 Task: Search one way flight ticket for 5 adults, 2 children, 1 infant in seat and 1 infant on lap in economy from Waco: Waco Regional Airport to Laramie: Laramie Regional Airport on 8-3-2023. Choice of flights is Royal air maroc. Number of bags: 1 carry on bag. Price is upto 20000. Outbound departure time preference is 15:00.
Action: Mouse moved to (286, 116)
Screenshot: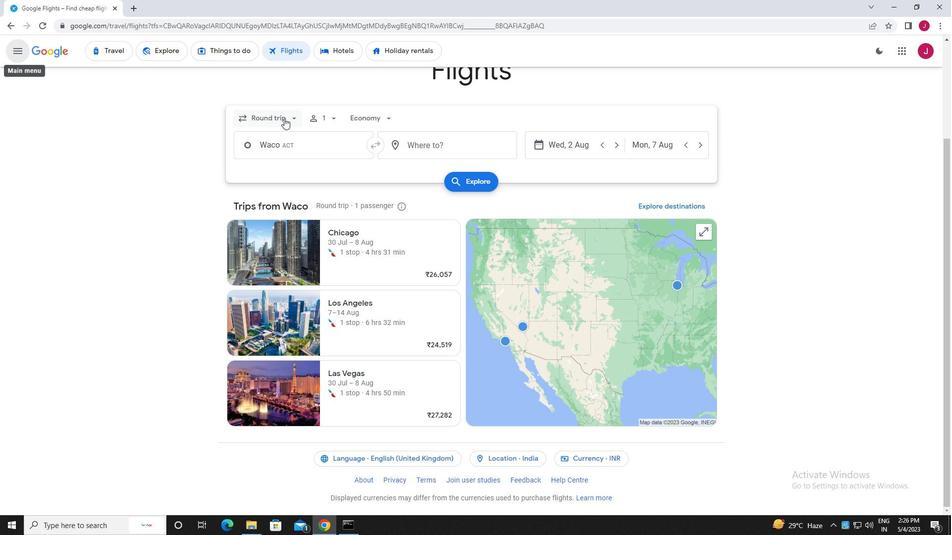 
Action: Mouse pressed left at (286, 116)
Screenshot: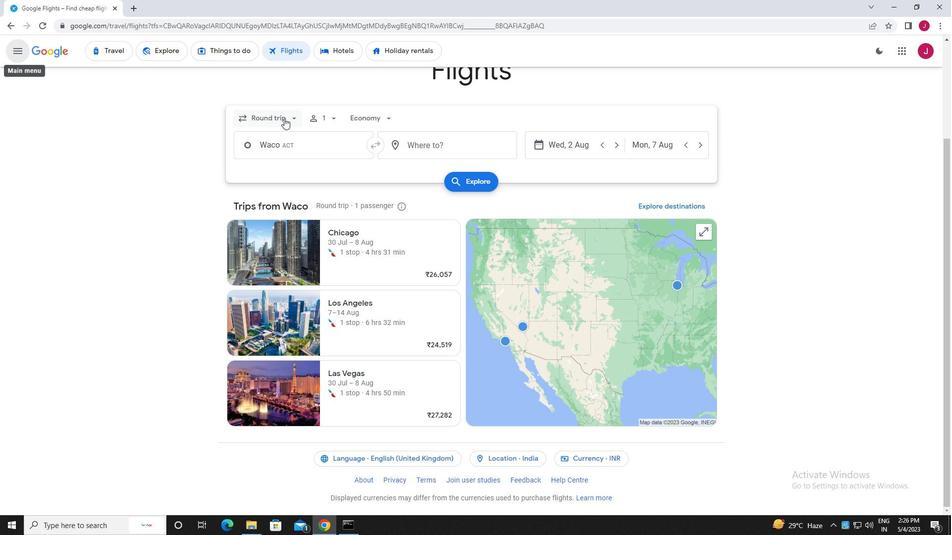 
Action: Mouse moved to (284, 162)
Screenshot: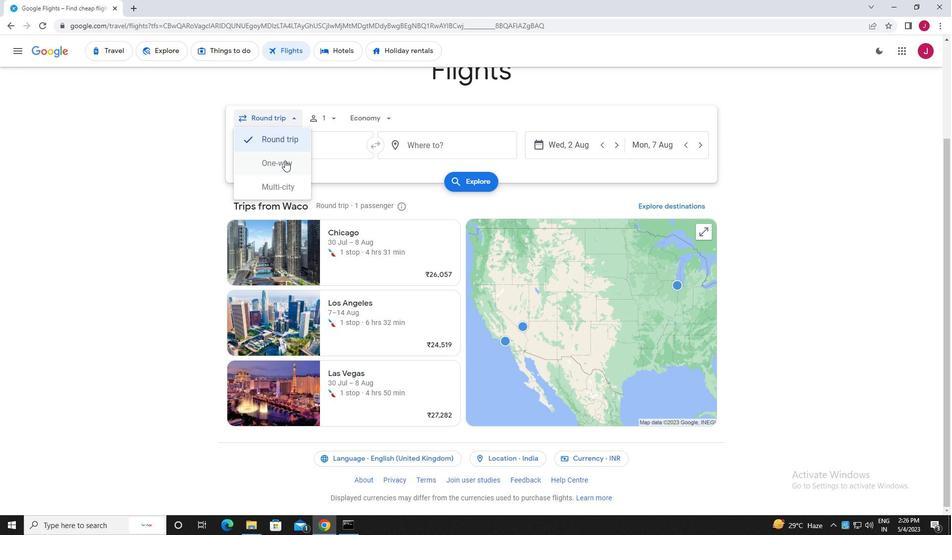 
Action: Mouse pressed left at (284, 162)
Screenshot: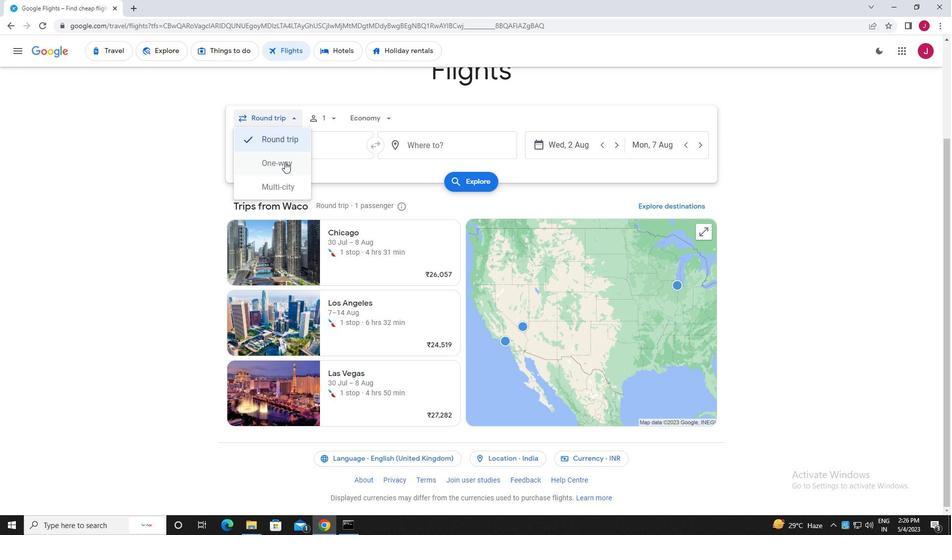 
Action: Mouse moved to (324, 116)
Screenshot: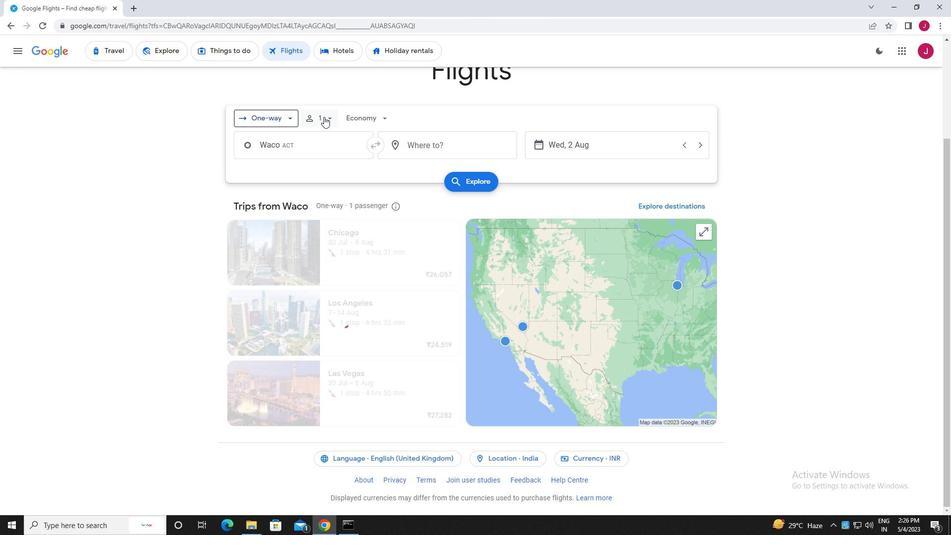 
Action: Mouse pressed left at (324, 116)
Screenshot: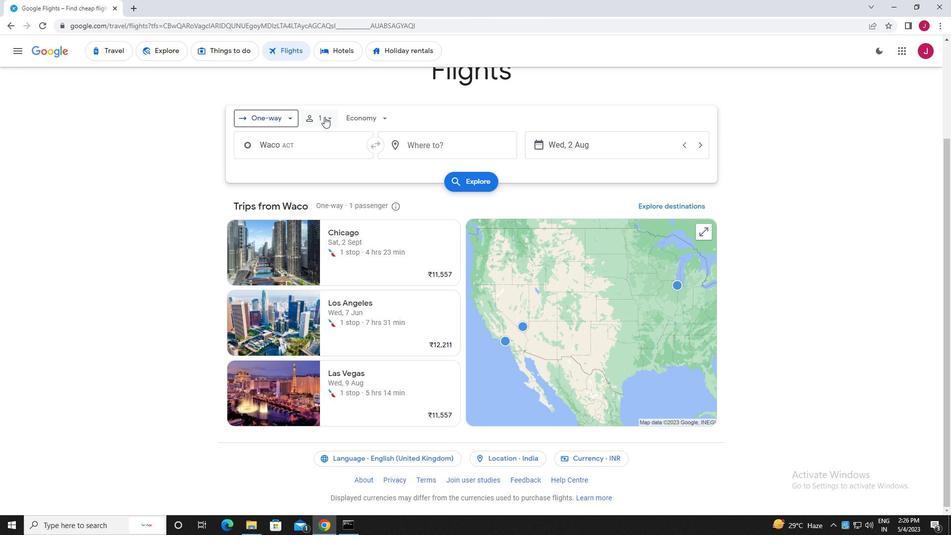
Action: Mouse moved to (405, 147)
Screenshot: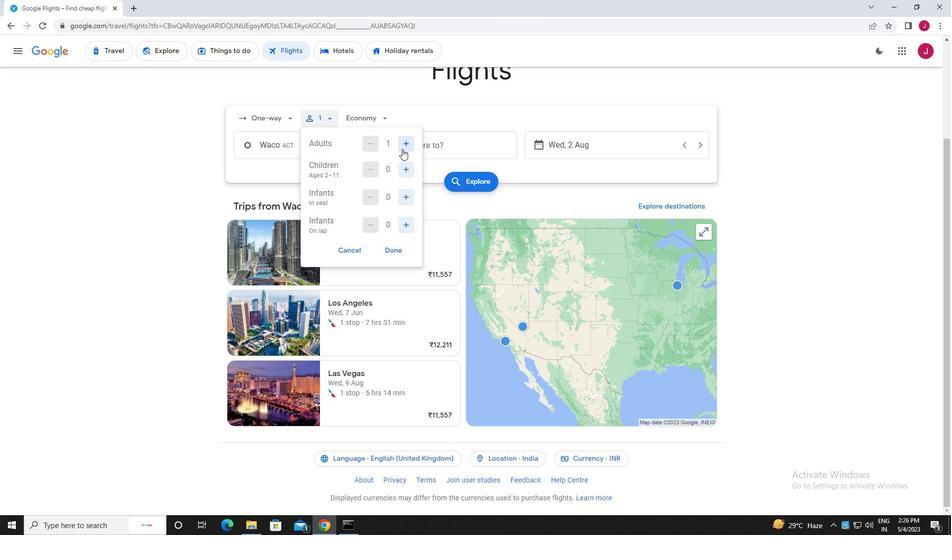 
Action: Mouse pressed left at (405, 147)
Screenshot: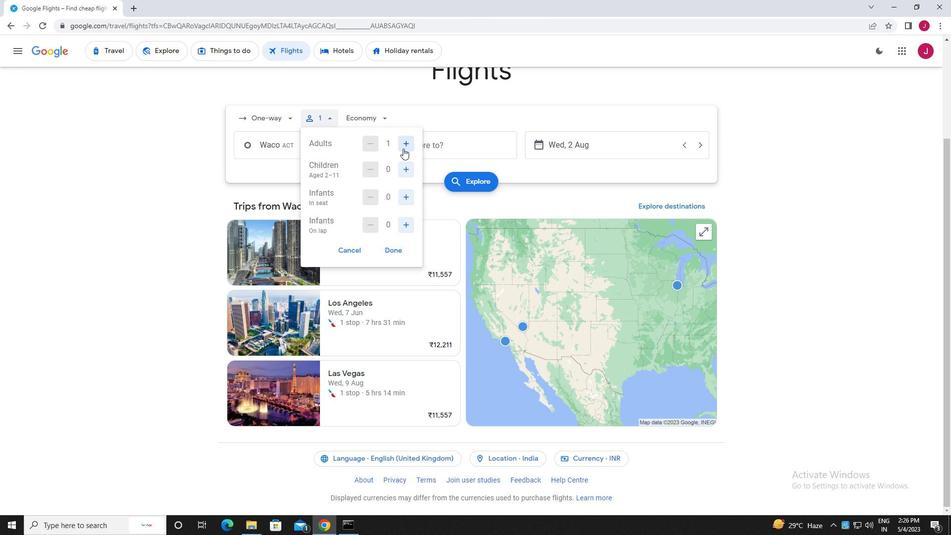 
Action: Mouse moved to (405, 147)
Screenshot: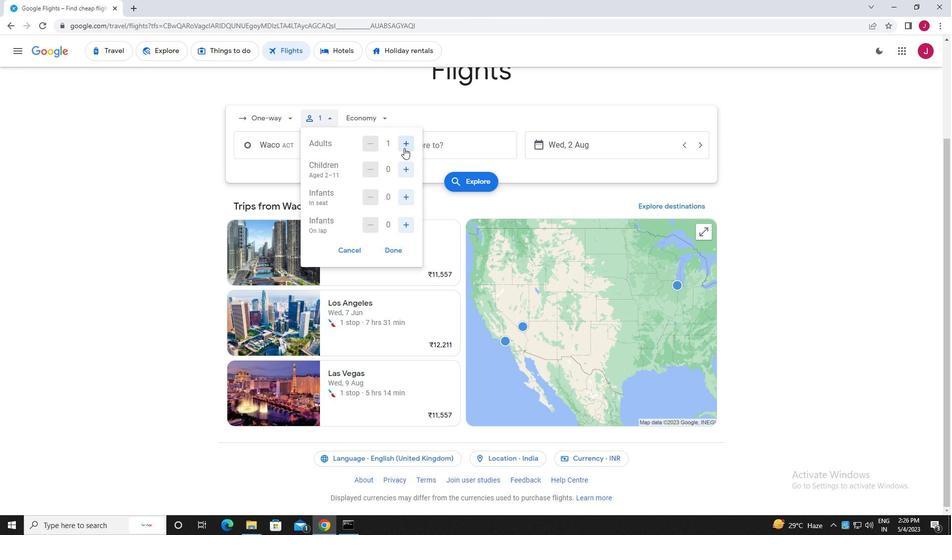 
Action: Mouse pressed left at (405, 147)
Screenshot: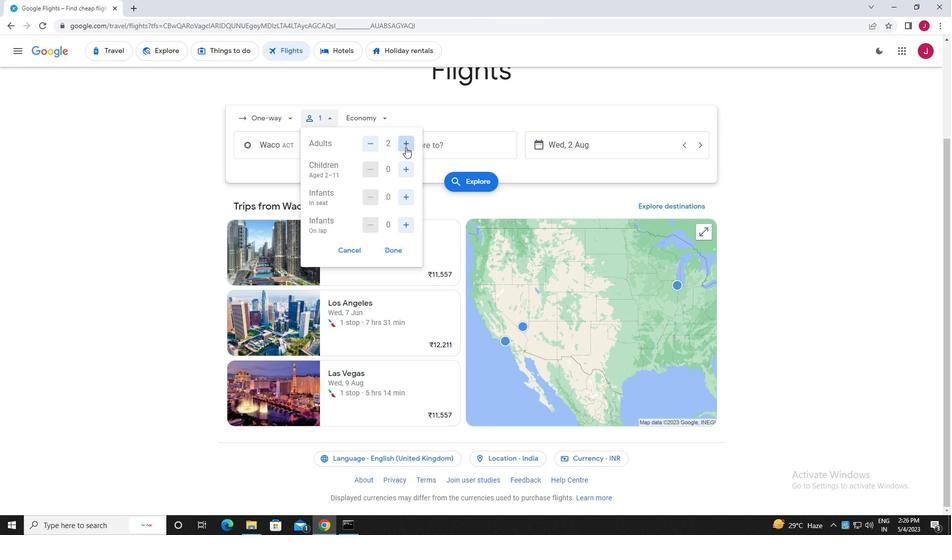 
Action: Mouse pressed left at (405, 147)
Screenshot: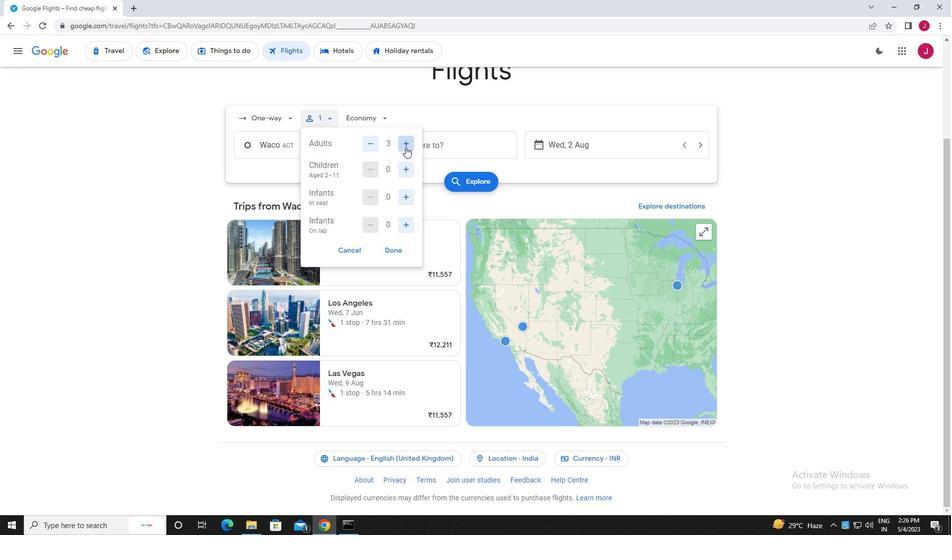 
Action: Mouse pressed left at (405, 147)
Screenshot: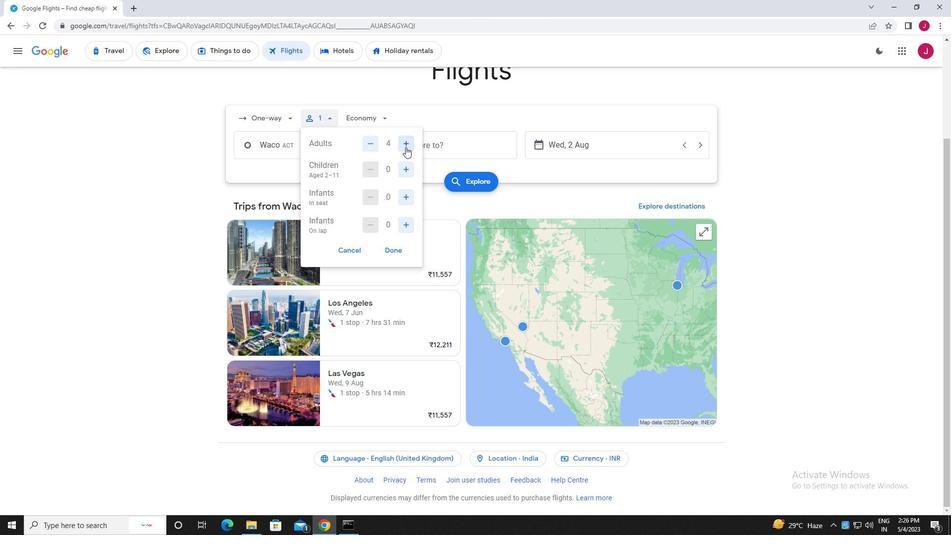 
Action: Mouse moved to (408, 170)
Screenshot: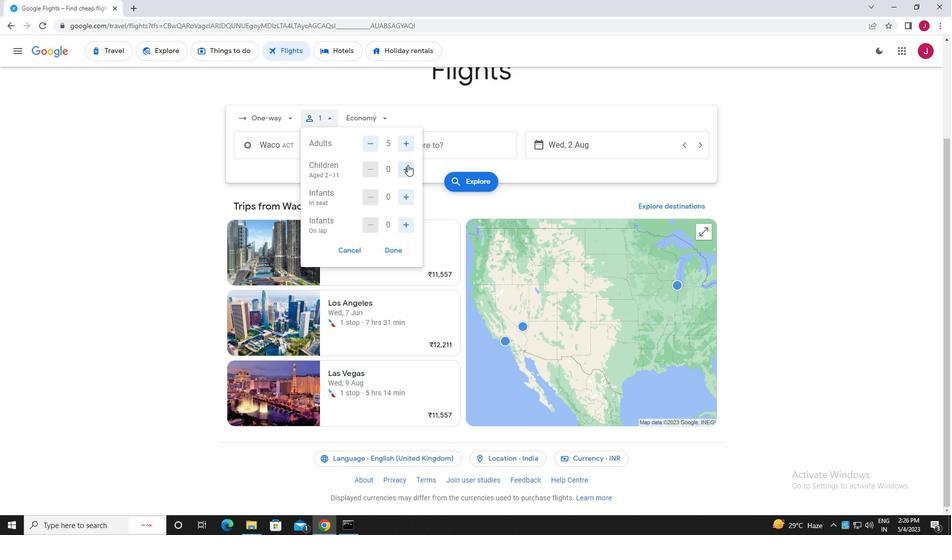 
Action: Mouse pressed left at (408, 170)
Screenshot: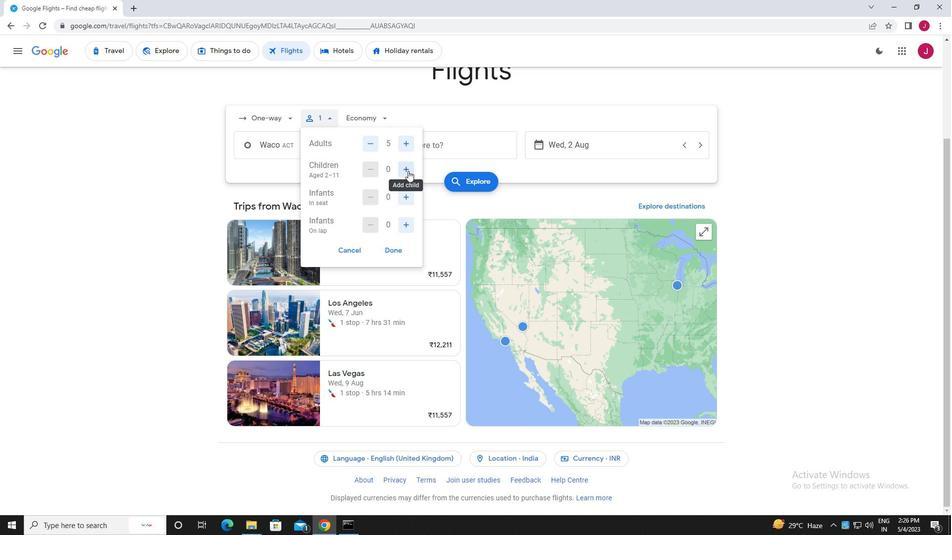 
Action: Mouse pressed left at (408, 170)
Screenshot: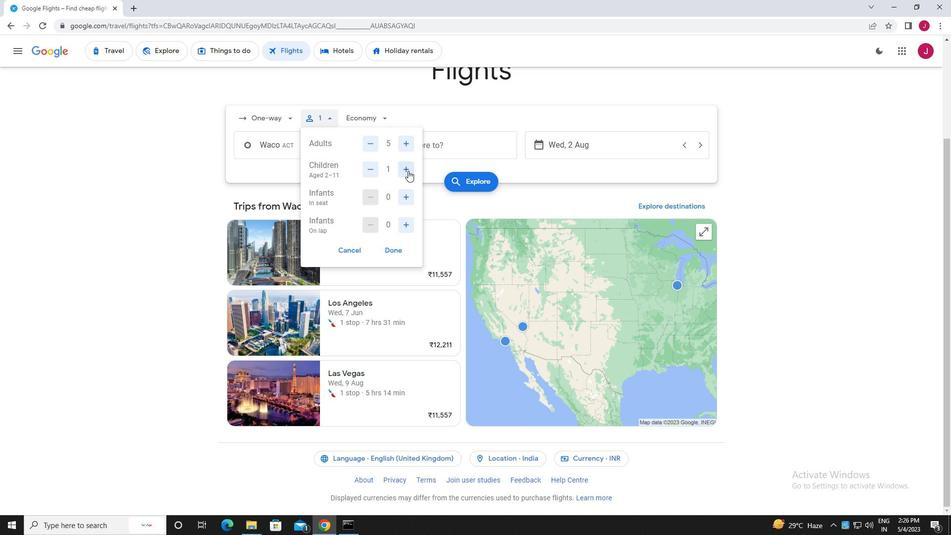 
Action: Mouse moved to (407, 197)
Screenshot: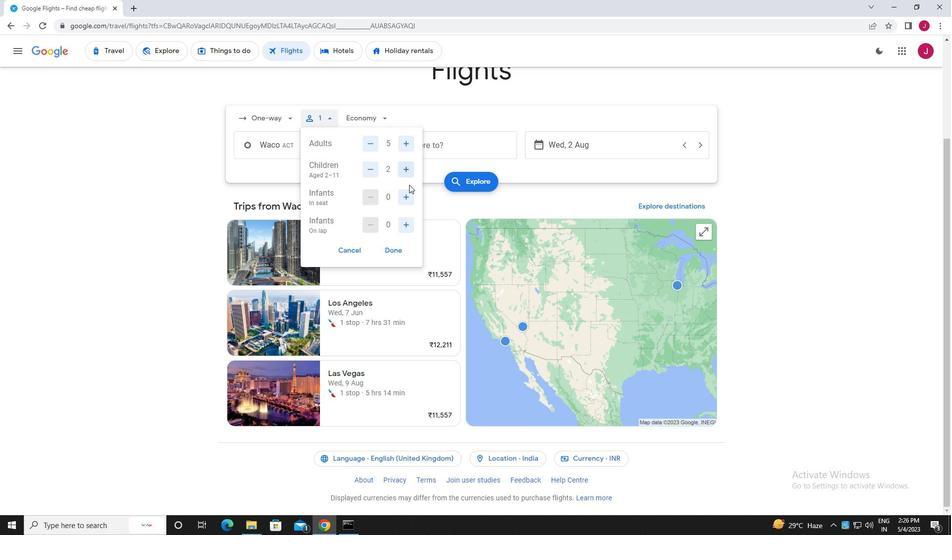 
Action: Mouse pressed left at (407, 197)
Screenshot: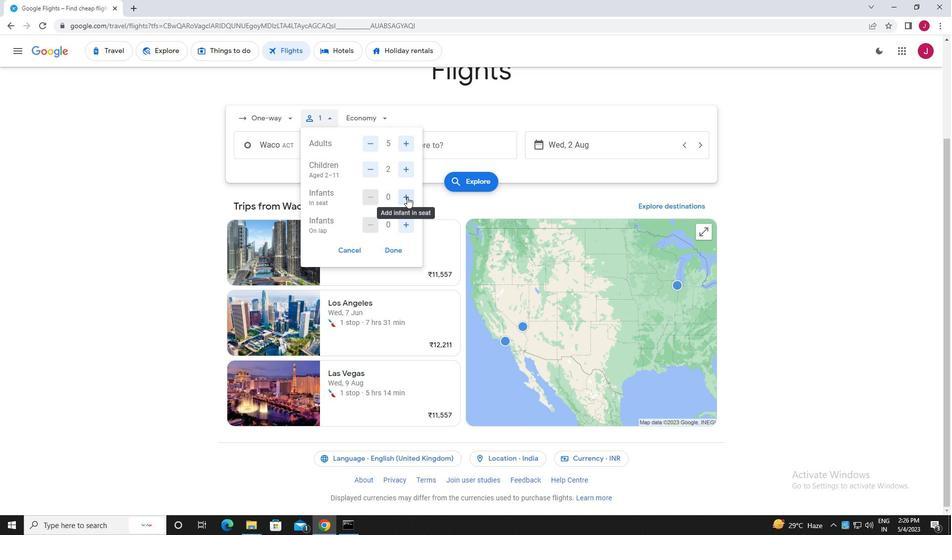 
Action: Mouse moved to (409, 221)
Screenshot: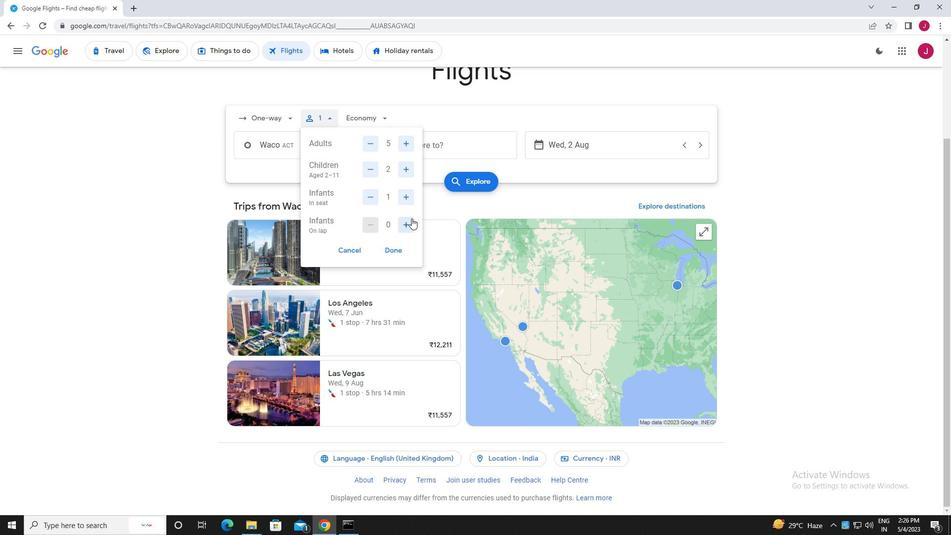 
Action: Mouse pressed left at (409, 221)
Screenshot: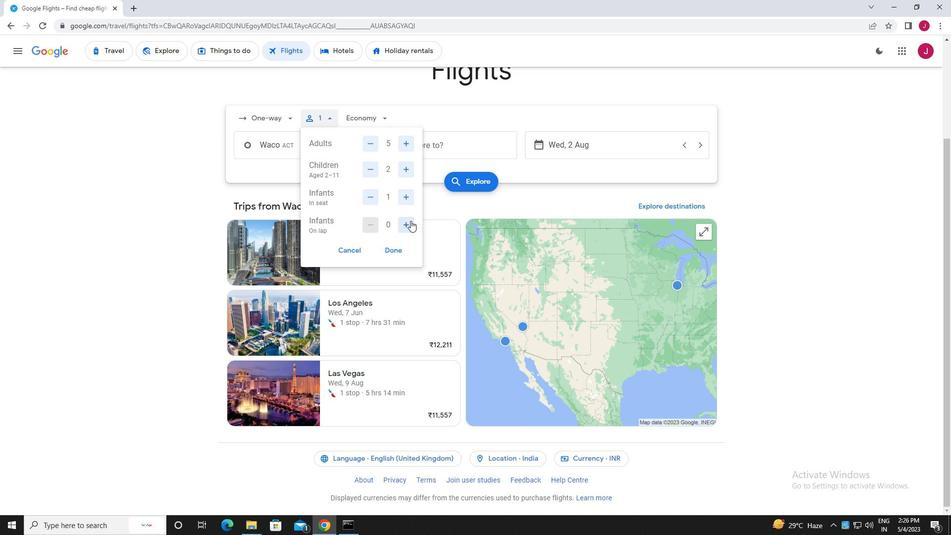 
Action: Mouse moved to (393, 251)
Screenshot: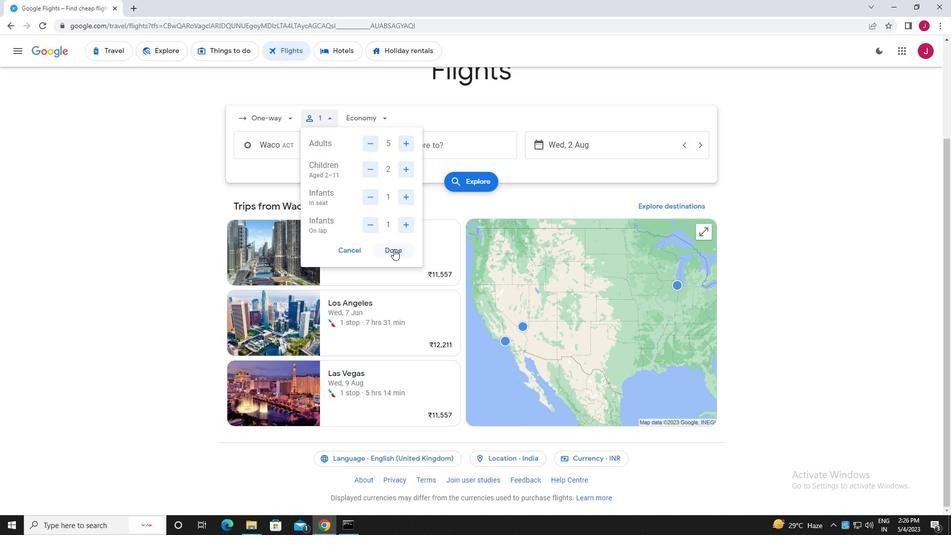 
Action: Mouse pressed left at (393, 251)
Screenshot: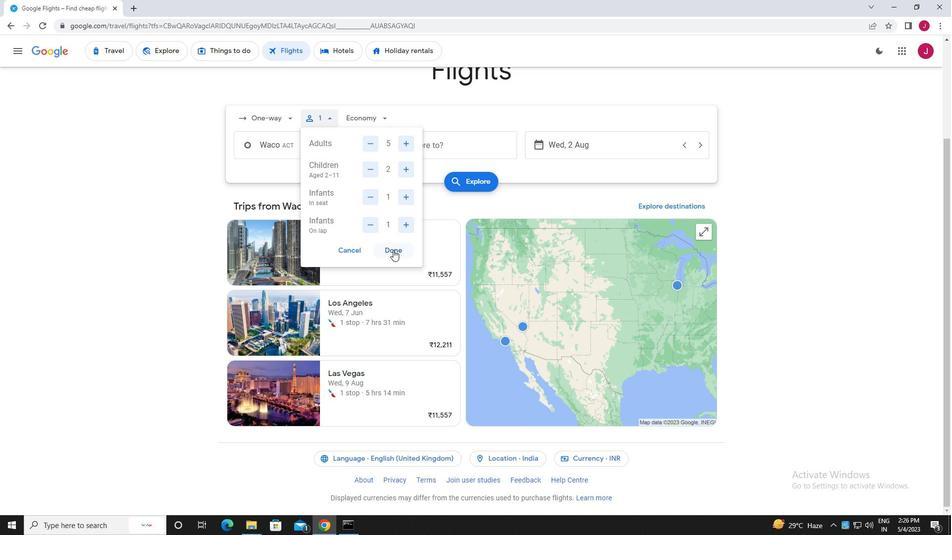 
Action: Mouse moved to (379, 114)
Screenshot: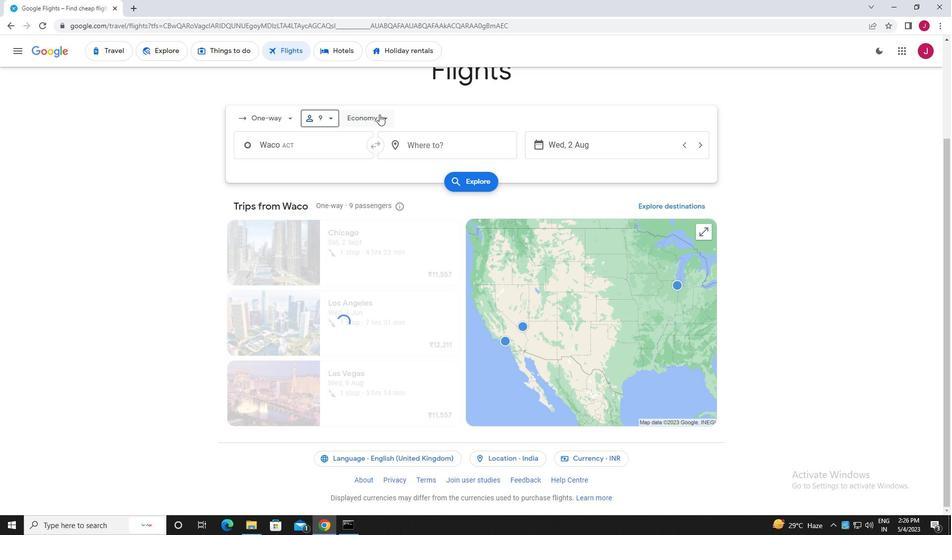 
Action: Mouse pressed left at (379, 114)
Screenshot: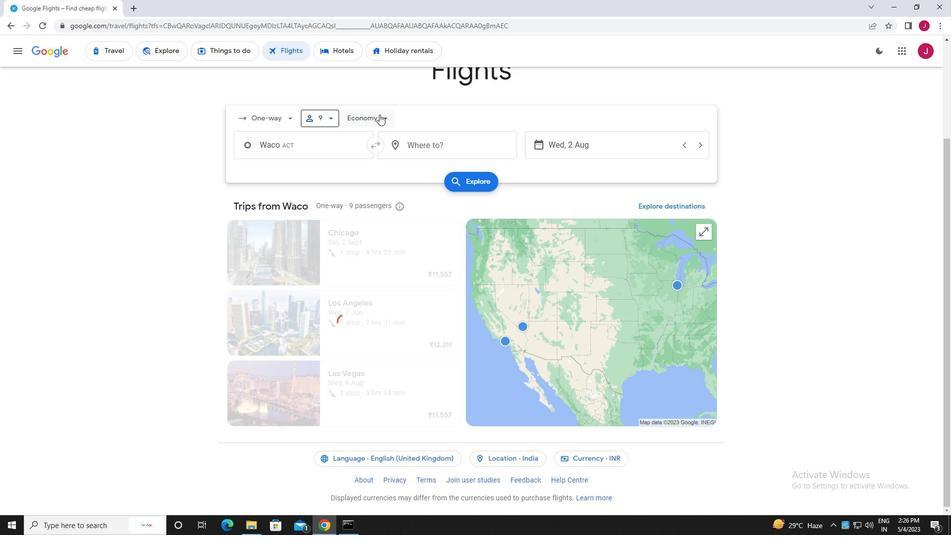 
Action: Mouse moved to (384, 136)
Screenshot: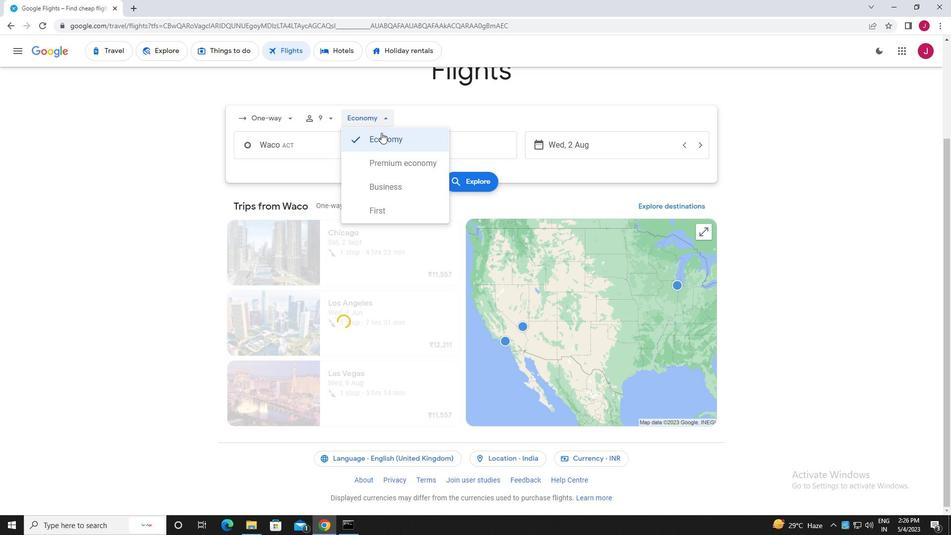 
Action: Mouse pressed left at (384, 136)
Screenshot: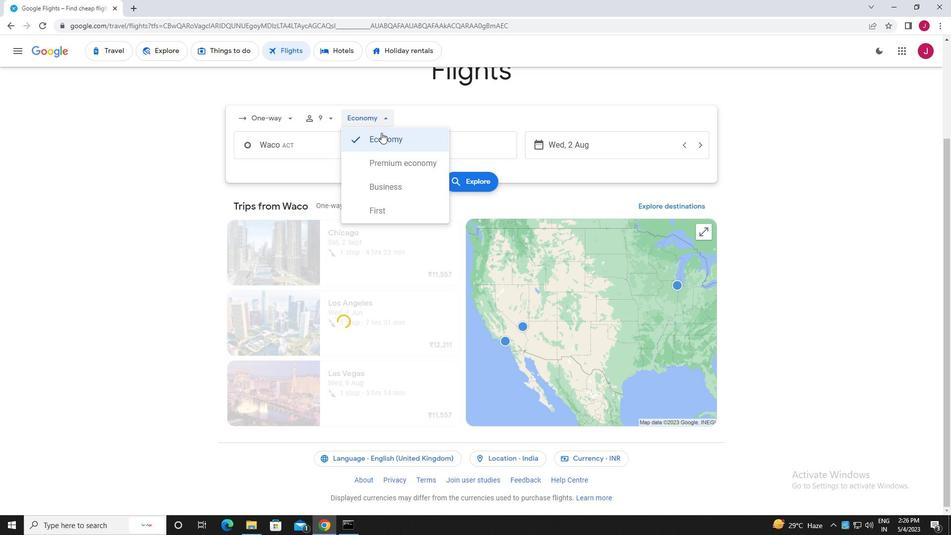
Action: Mouse moved to (312, 144)
Screenshot: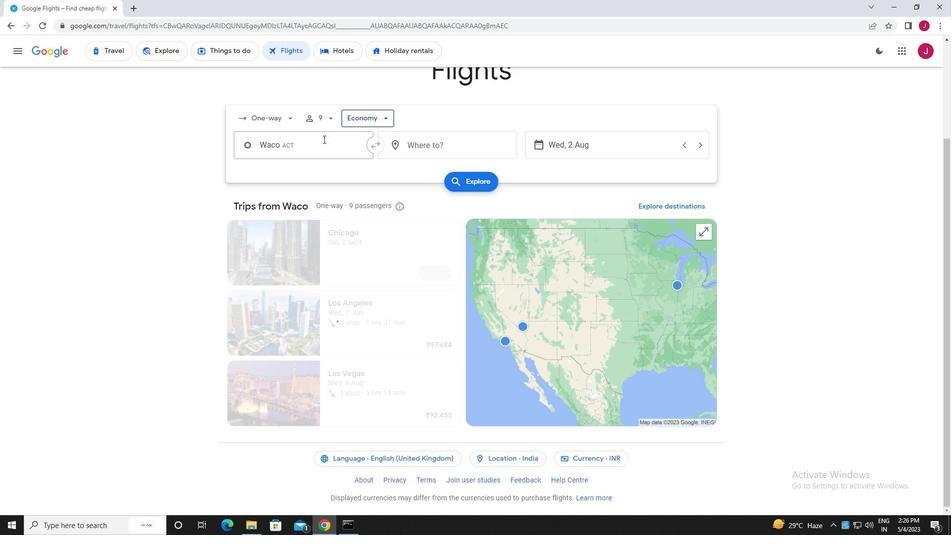 
Action: Mouse pressed left at (312, 144)
Screenshot: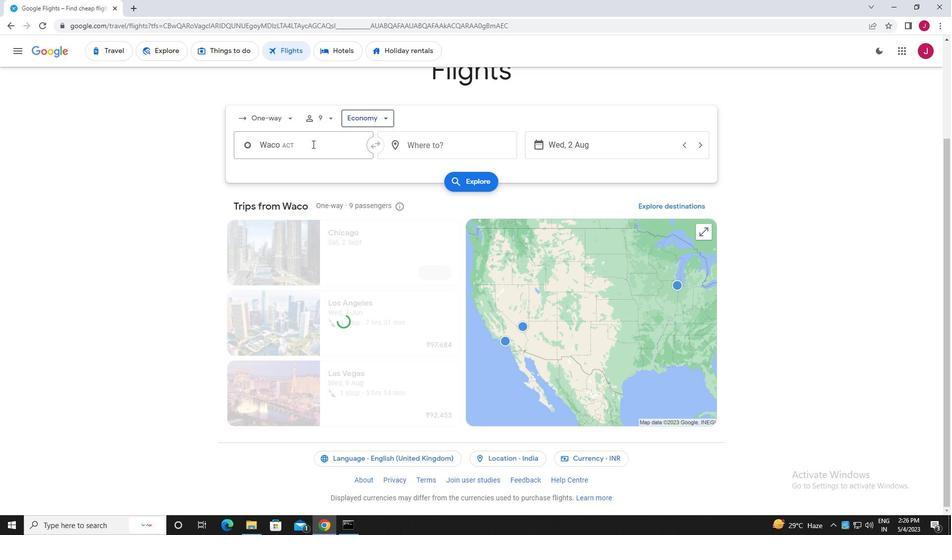 
Action: Mouse moved to (320, 142)
Screenshot: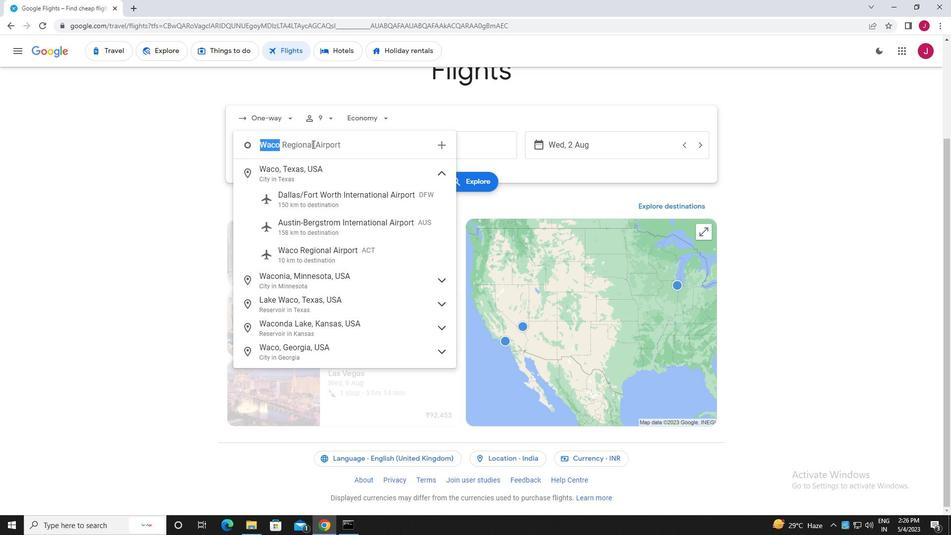 
Action: Key pressed waco
Screenshot: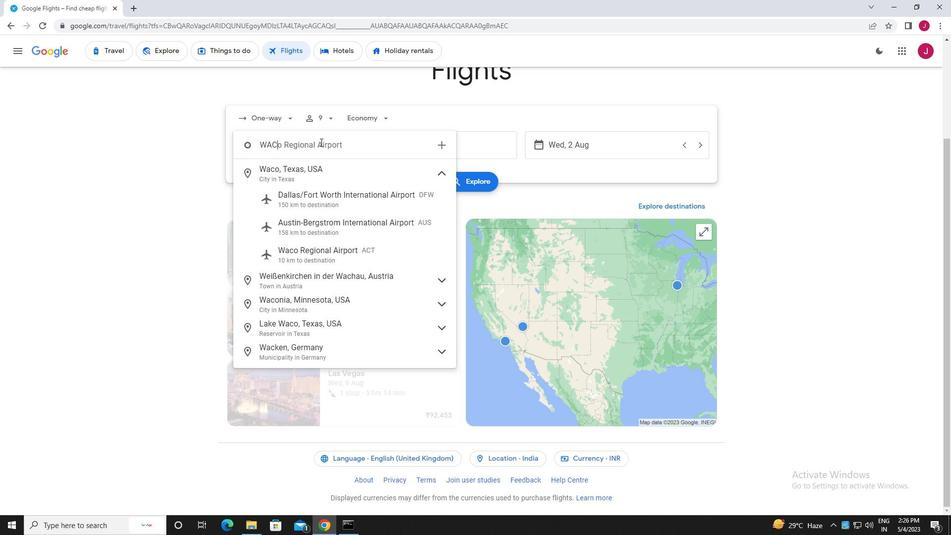
Action: Mouse moved to (328, 253)
Screenshot: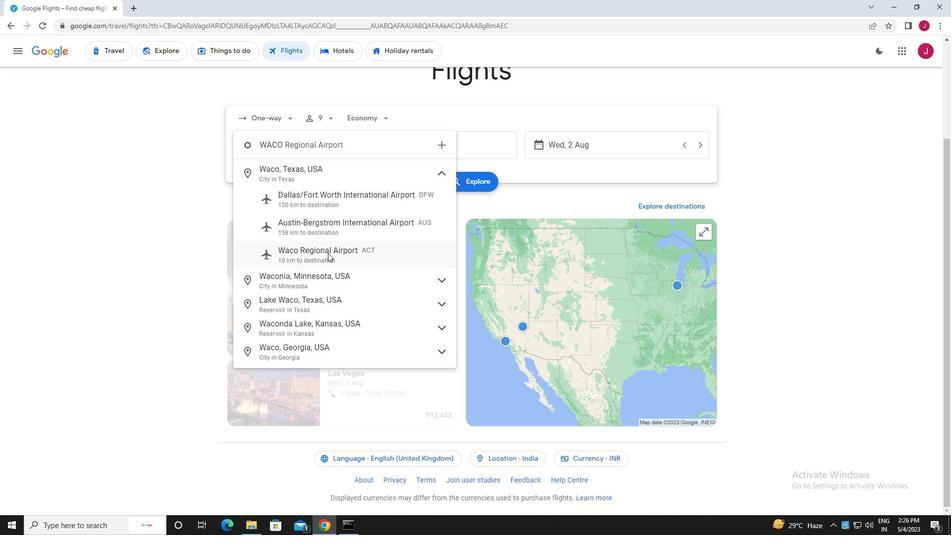 
Action: Mouse pressed left at (328, 253)
Screenshot: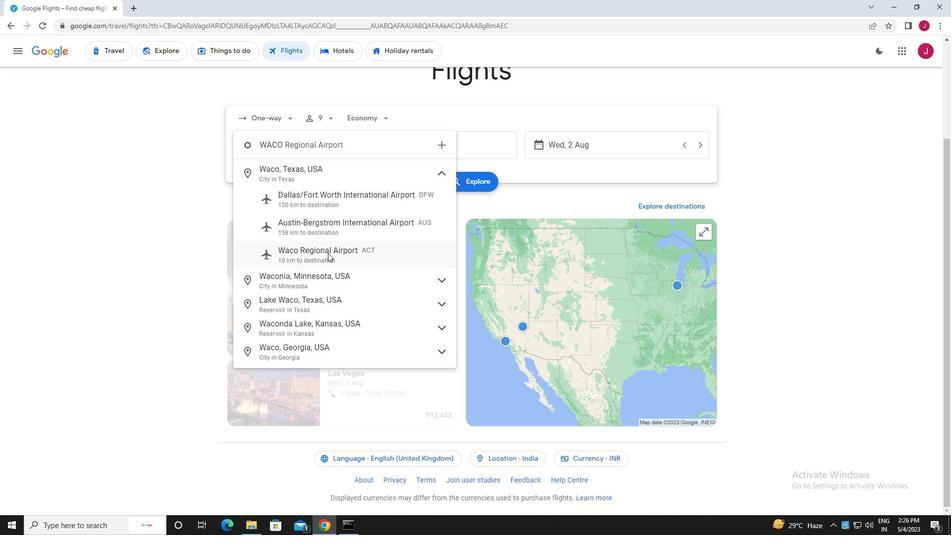 
Action: Mouse moved to (460, 147)
Screenshot: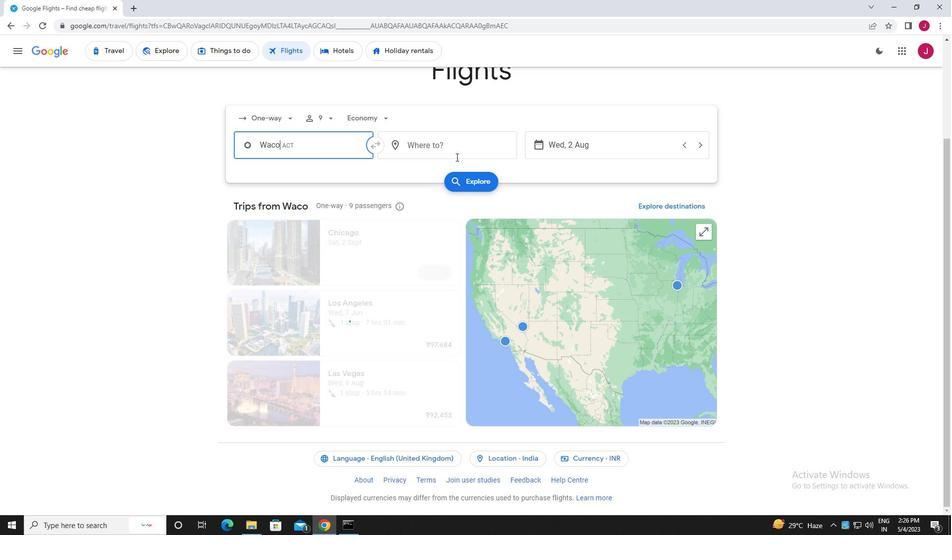 
Action: Mouse pressed left at (460, 147)
Screenshot: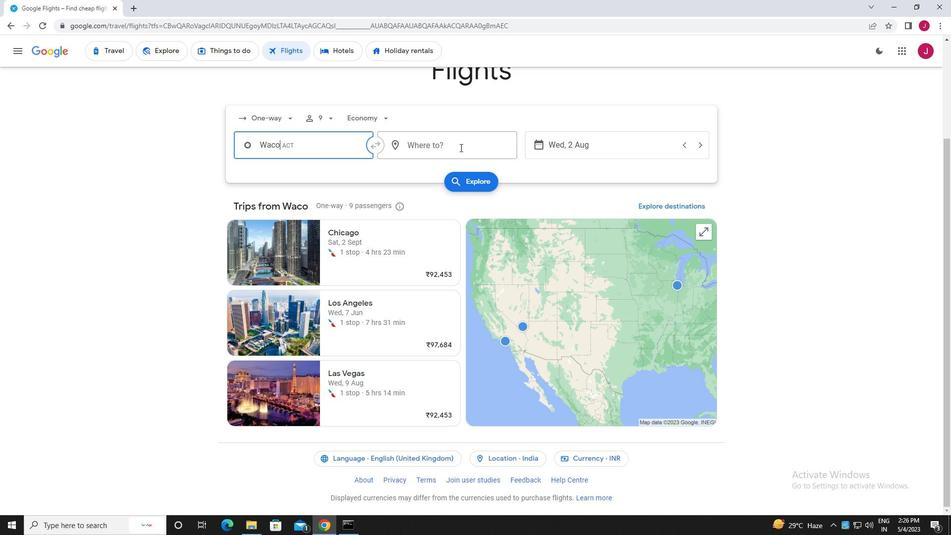 
Action: Mouse moved to (457, 149)
Screenshot: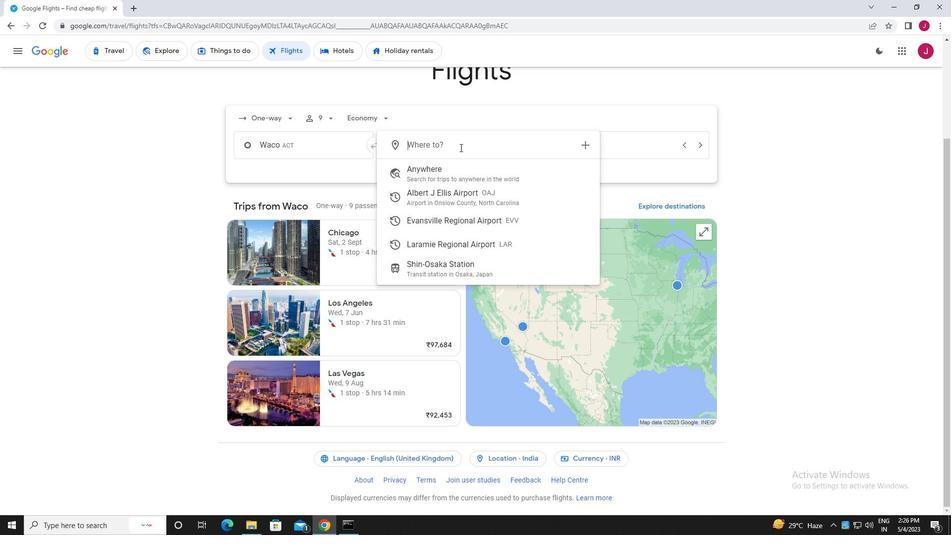 
Action: Key pressed laram
Screenshot: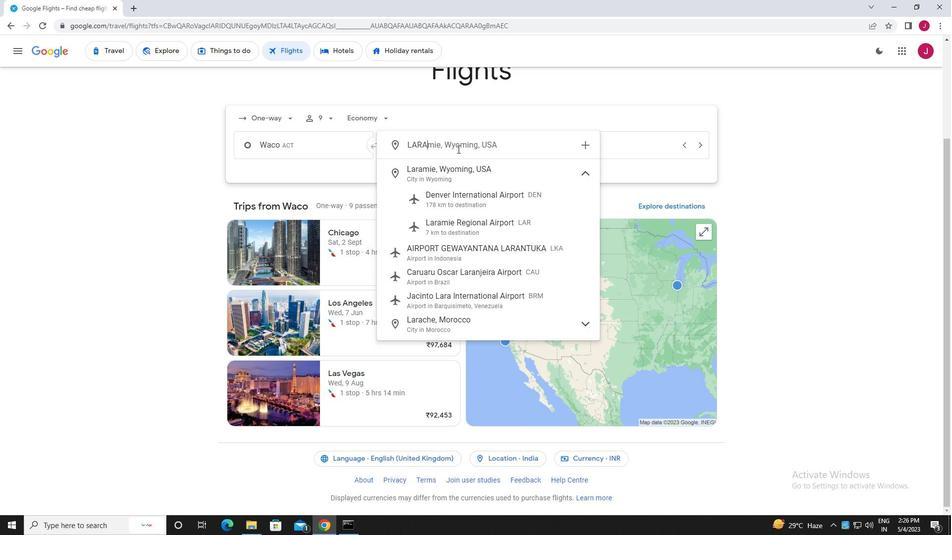 
Action: Mouse moved to (477, 224)
Screenshot: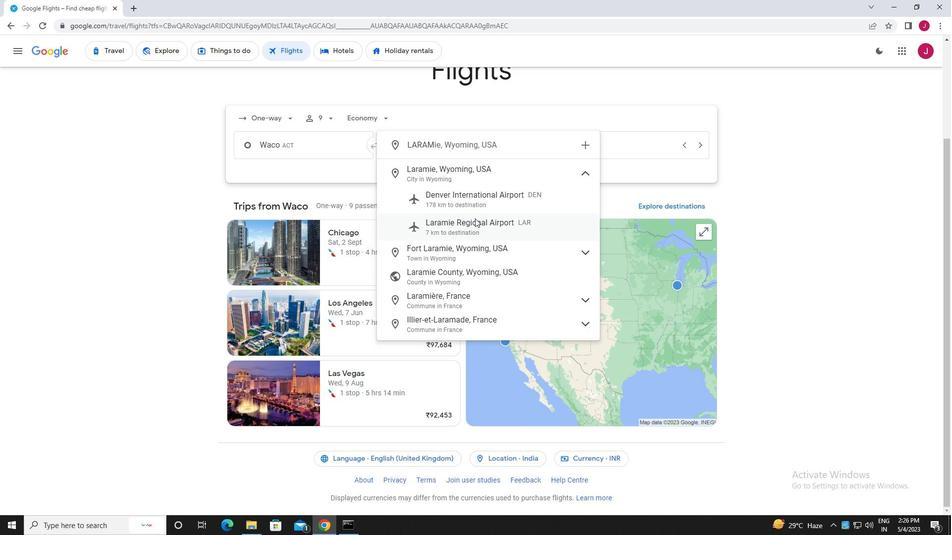 
Action: Mouse pressed left at (477, 224)
Screenshot: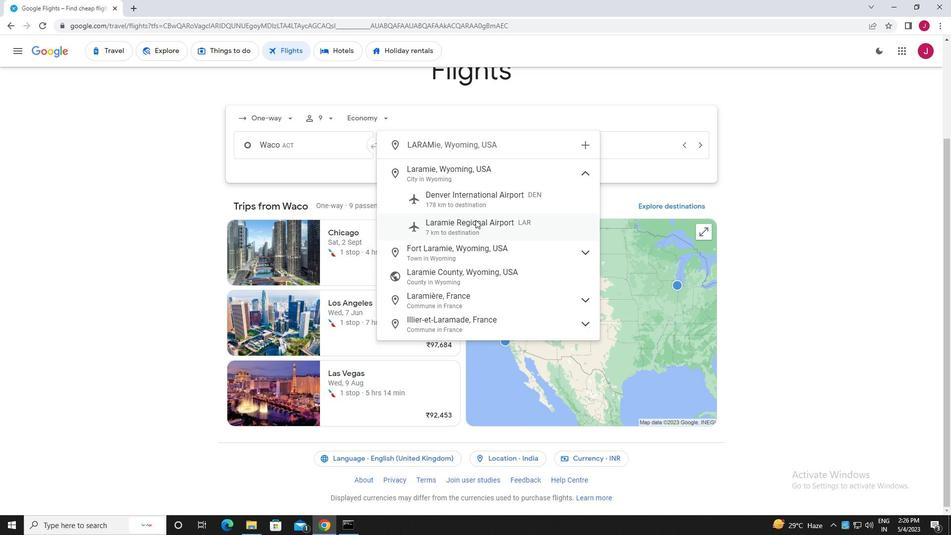 
Action: Mouse moved to (598, 148)
Screenshot: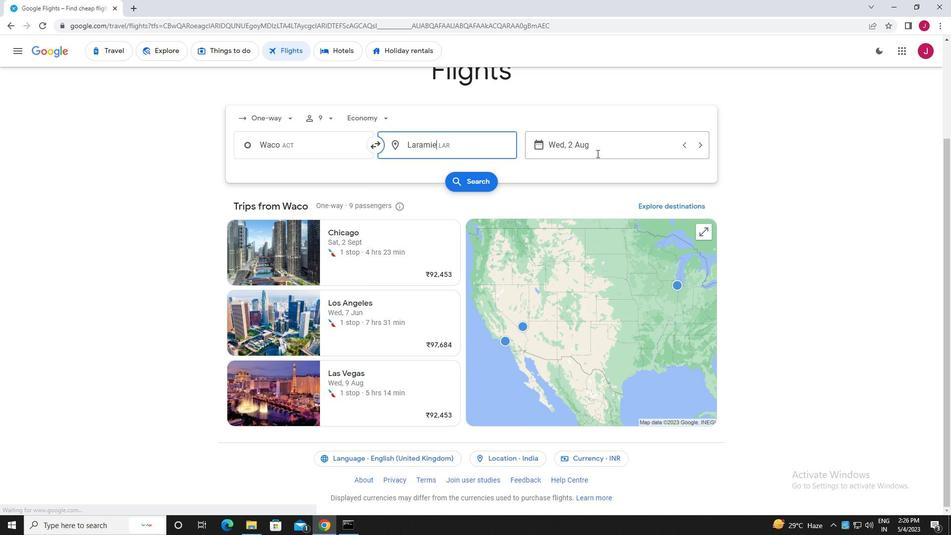 
Action: Mouse pressed left at (598, 148)
Screenshot: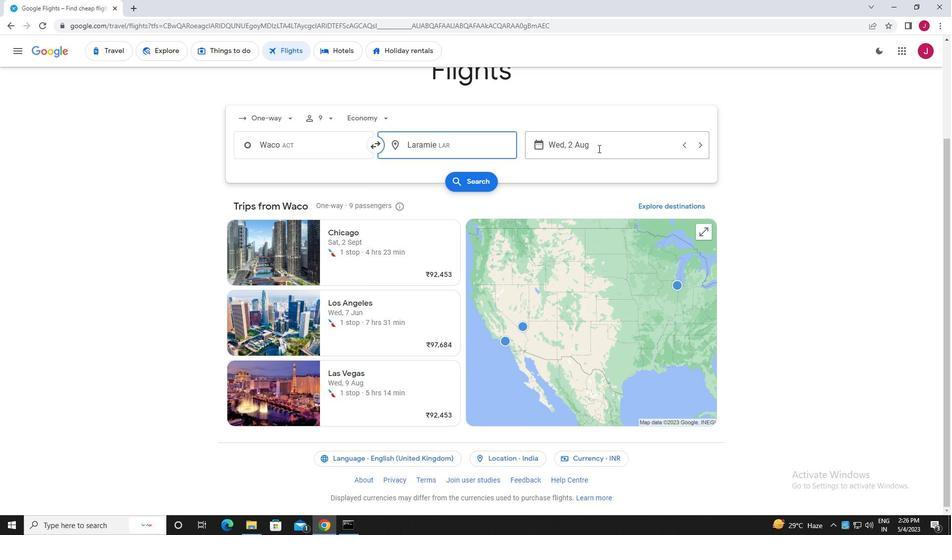 
Action: Mouse moved to (453, 223)
Screenshot: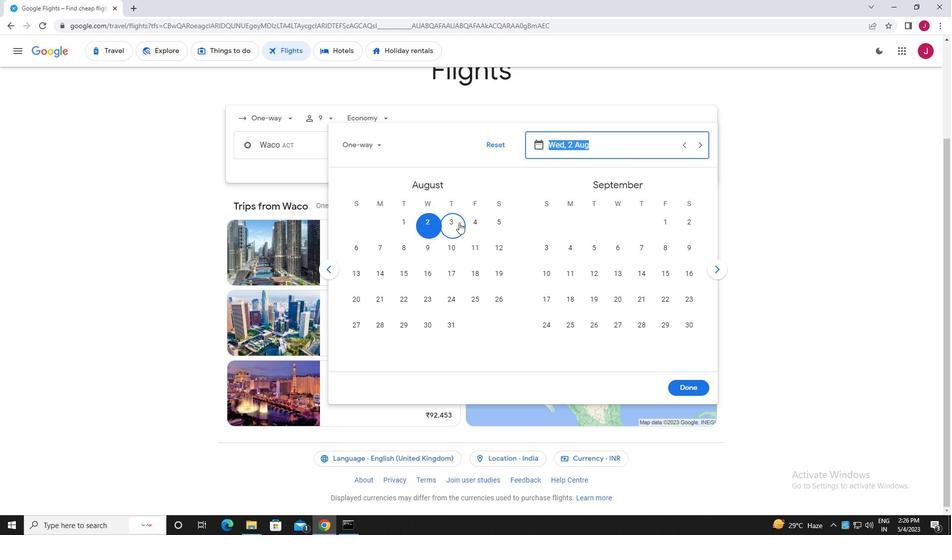 
Action: Mouse pressed left at (453, 223)
Screenshot: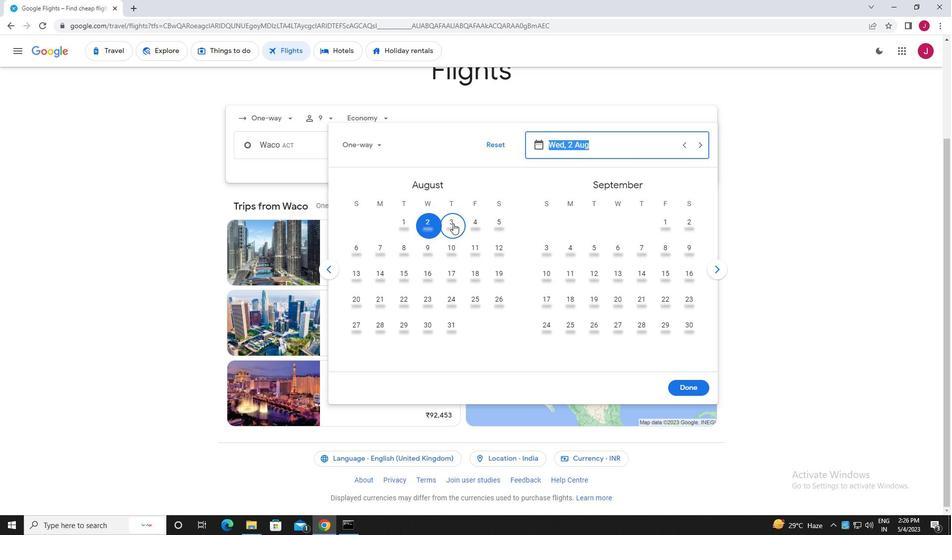 
Action: Mouse moved to (691, 385)
Screenshot: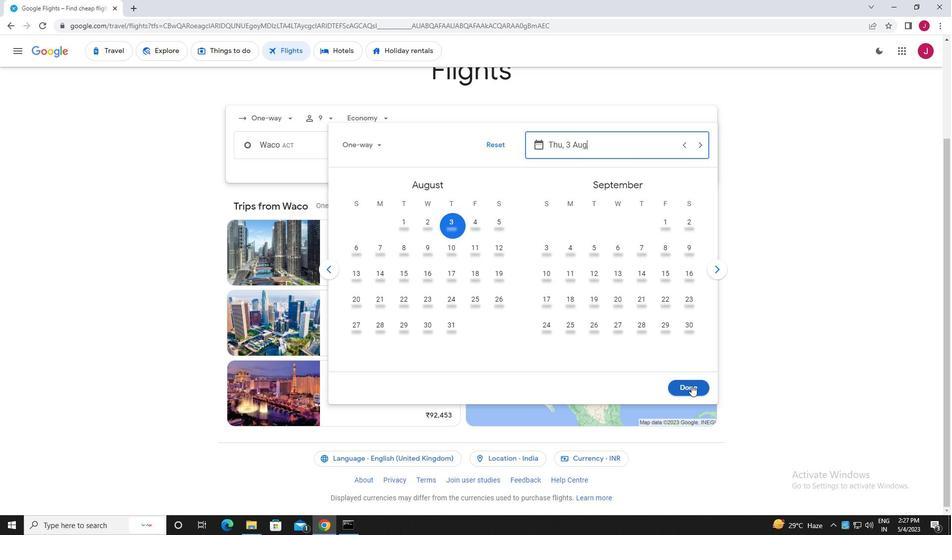 
Action: Mouse pressed left at (691, 385)
Screenshot: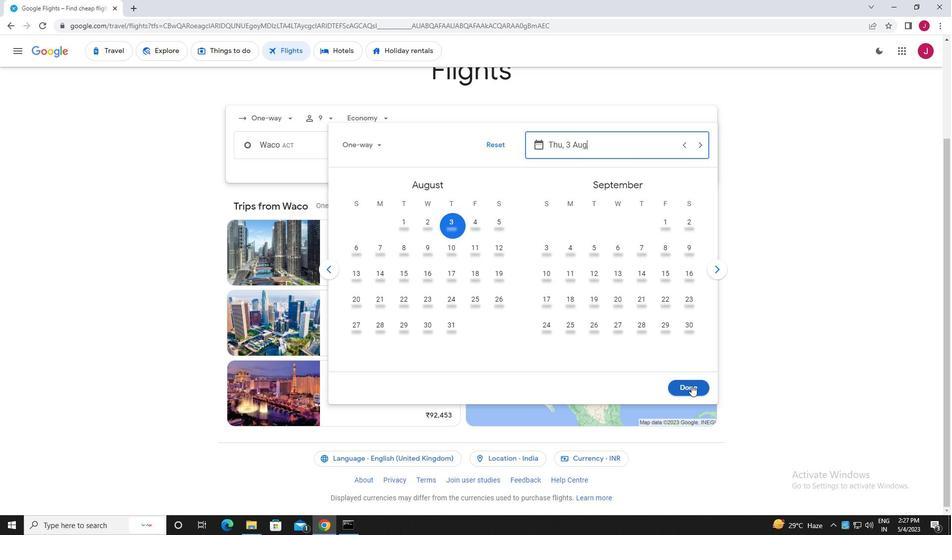 
Action: Mouse moved to (481, 183)
Screenshot: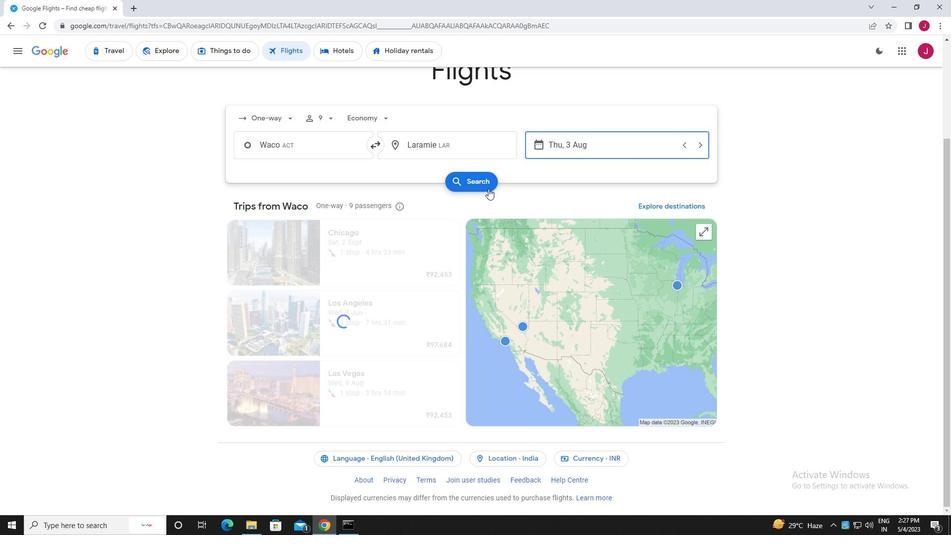 
Action: Mouse pressed left at (481, 183)
Screenshot: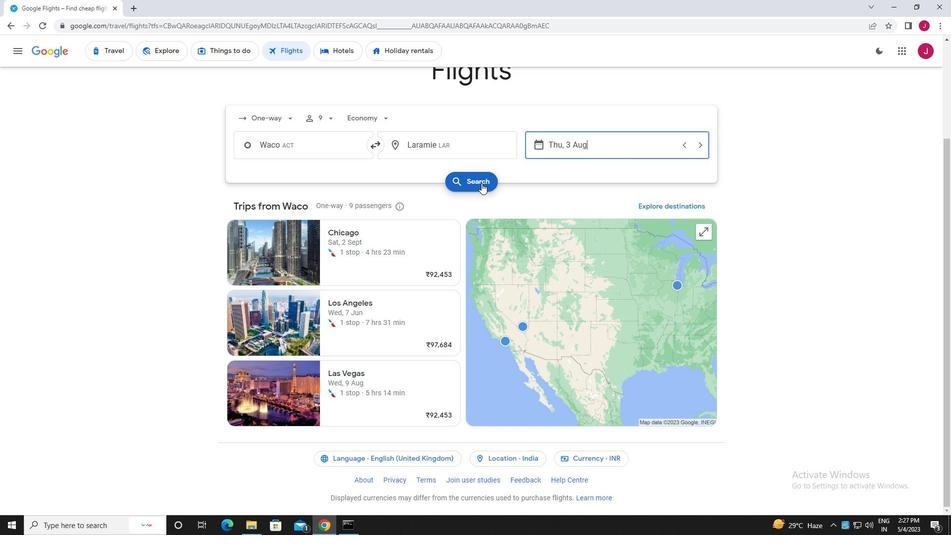 
Action: Mouse moved to (257, 141)
Screenshot: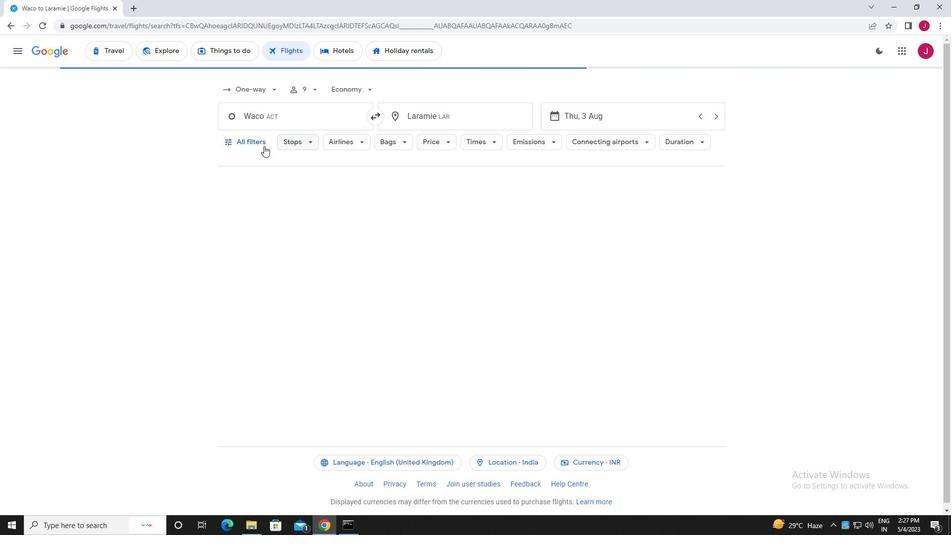 
Action: Mouse pressed left at (257, 141)
Screenshot: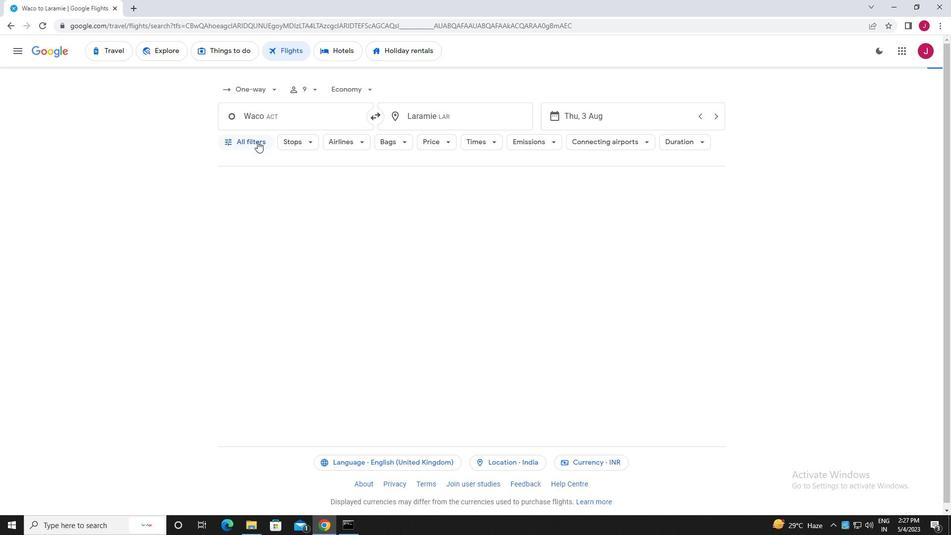 
Action: Mouse moved to (291, 180)
Screenshot: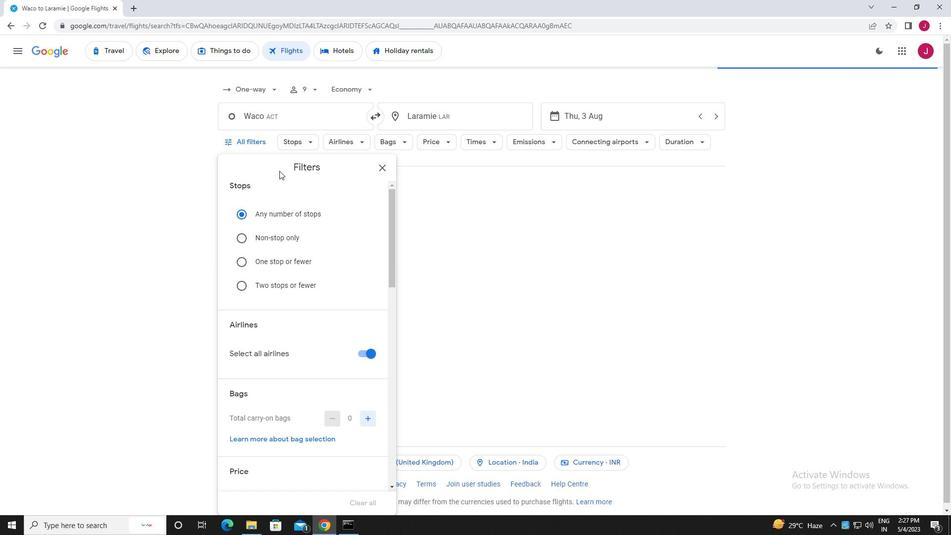 
Action: Mouse scrolled (291, 180) with delta (0, 0)
Screenshot: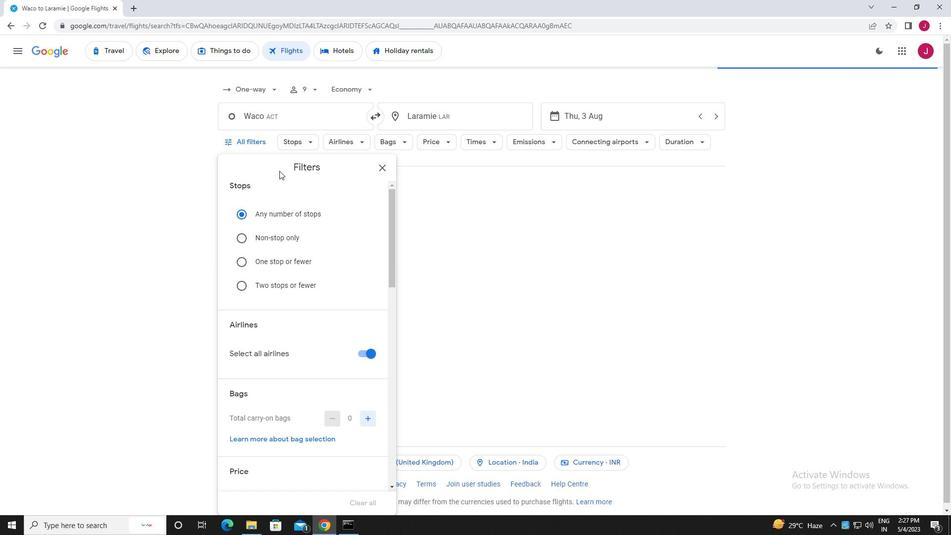 
Action: Mouse moved to (292, 180)
Screenshot: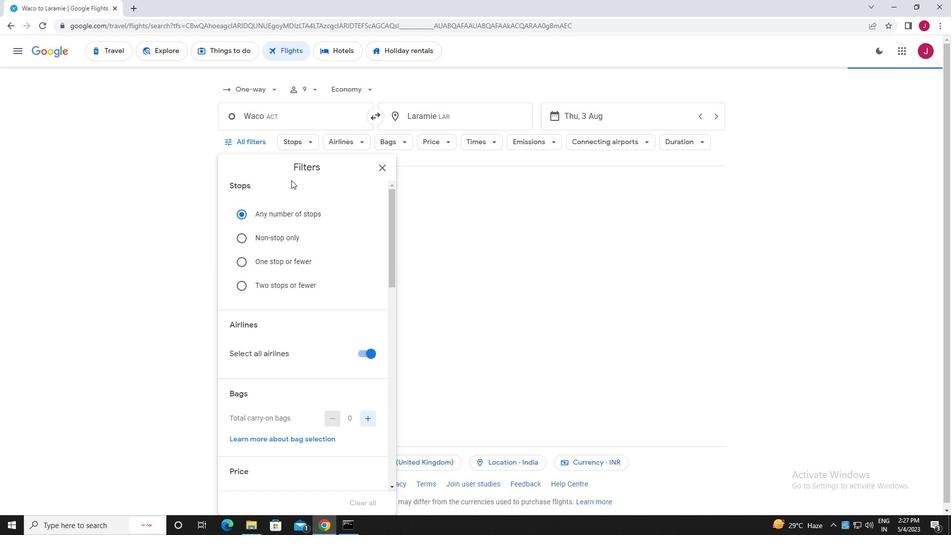 
Action: Mouse scrolled (292, 180) with delta (0, 0)
Screenshot: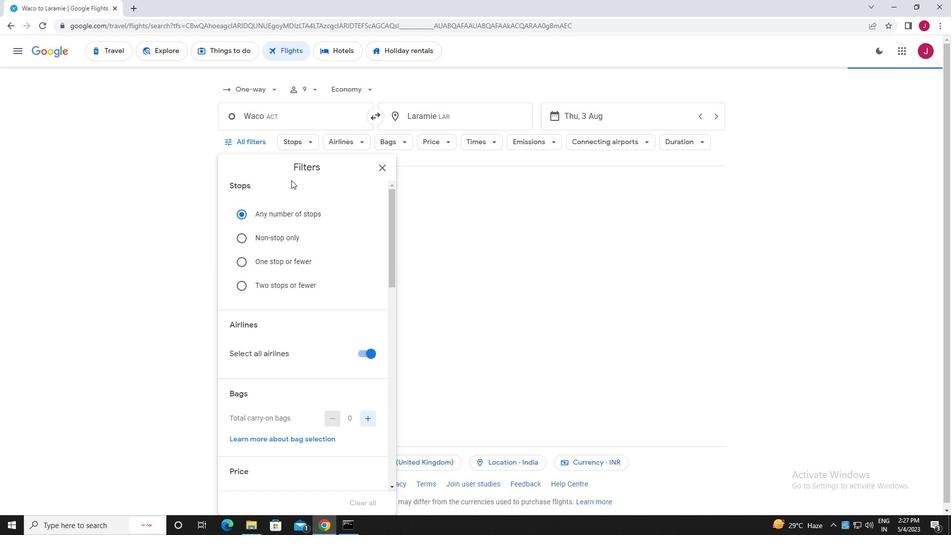 
Action: Mouse moved to (350, 214)
Screenshot: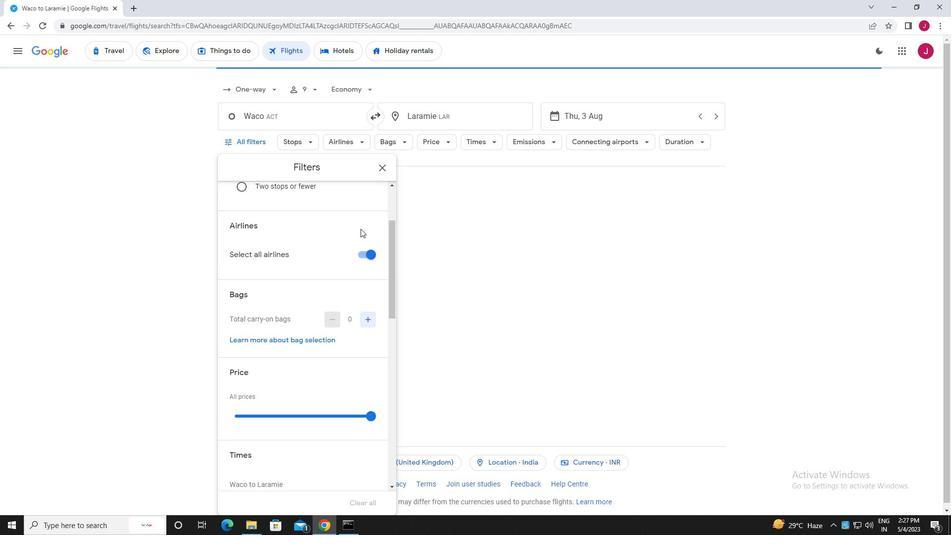 
Action: Mouse scrolled (350, 214) with delta (0, 0)
Screenshot: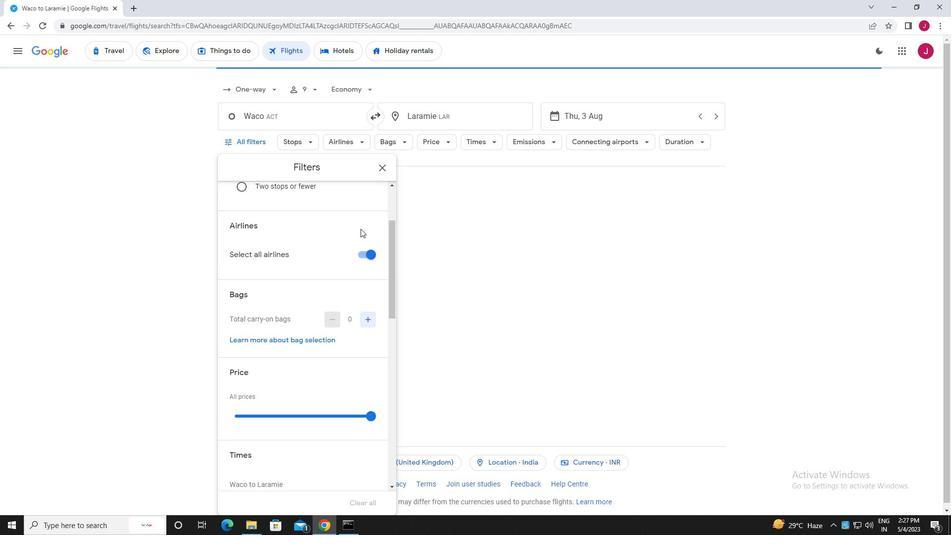 
Action: Mouse moved to (363, 204)
Screenshot: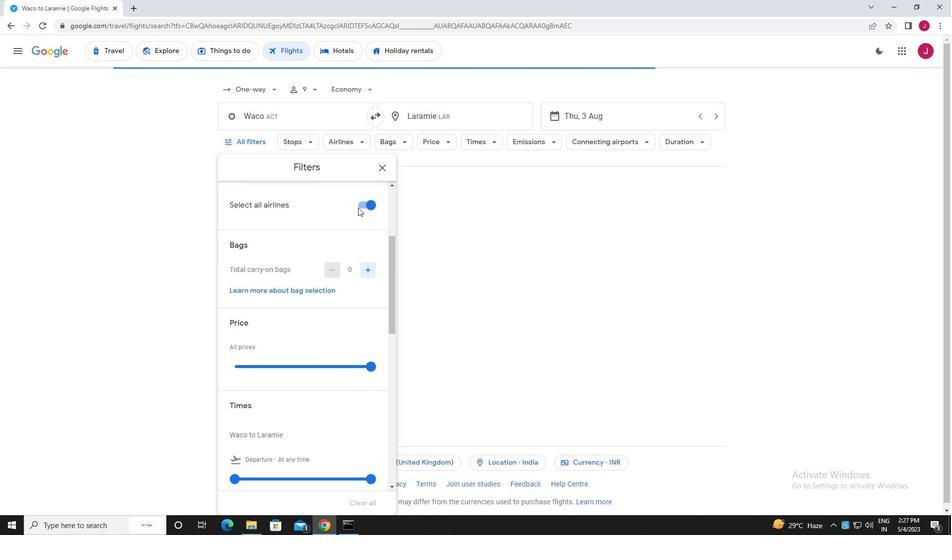 
Action: Mouse pressed left at (363, 204)
Screenshot: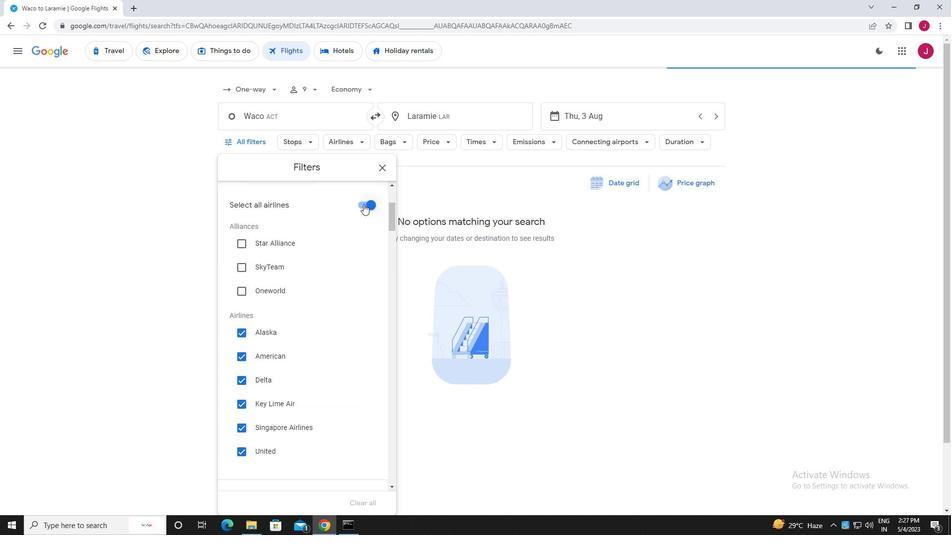
Action: Mouse moved to (326, 229)
Screenshot: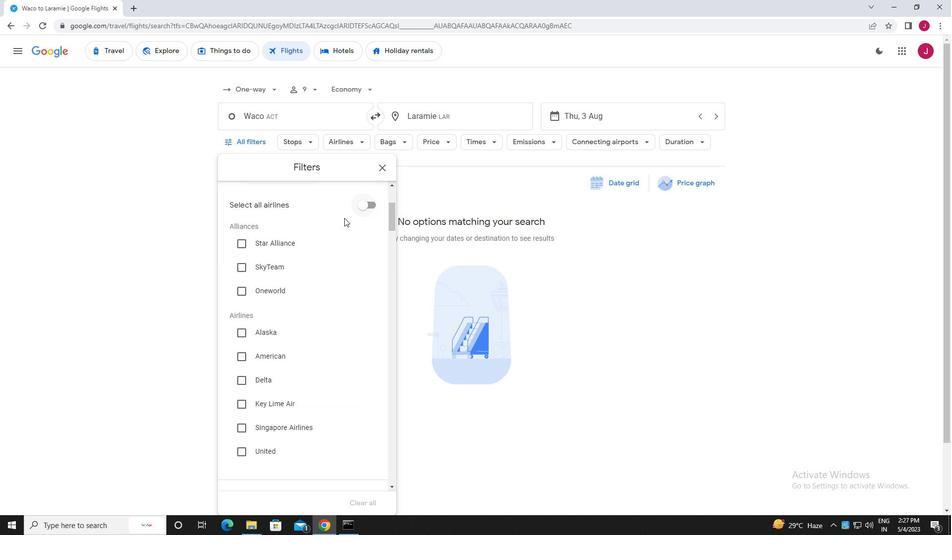 
Action: Mouse scrolled (326, 229) with delta (0, 0)
Screenshot: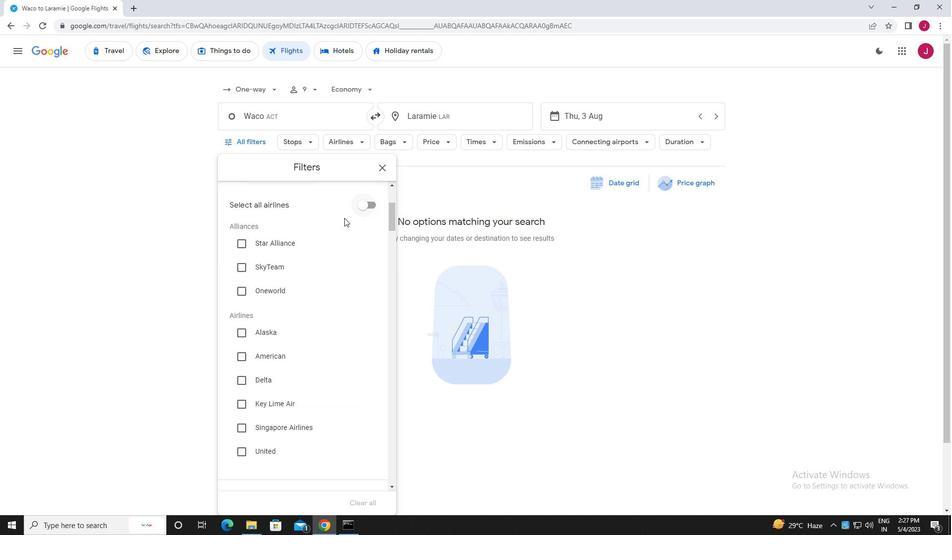
Action: Mouse scrolled (326, 229) with delta (0, 0)
Screenshot: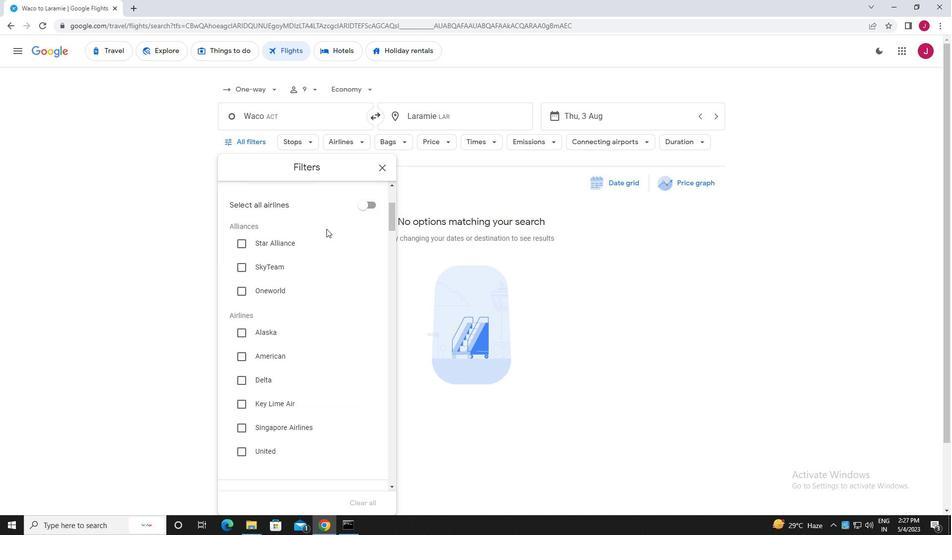 
Action: Mouse moved to (271, 224)
Screenshot: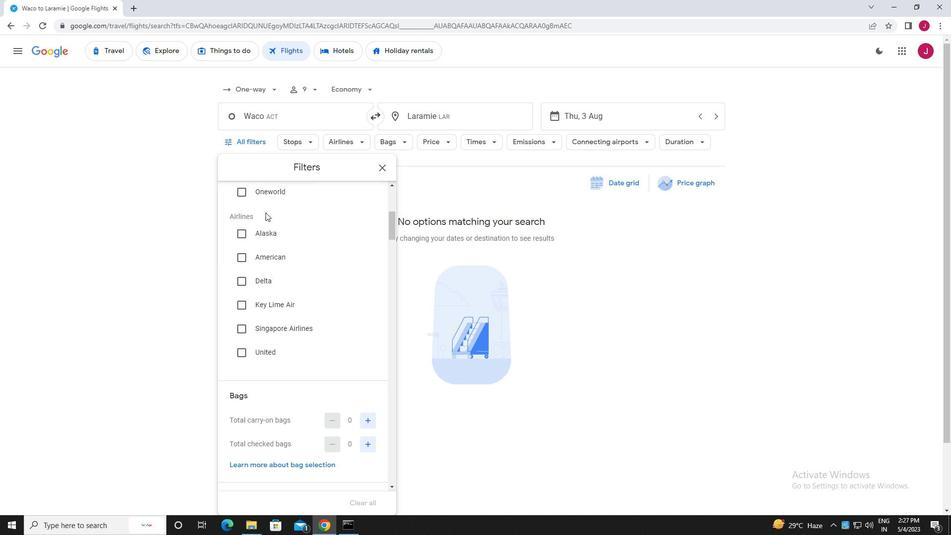 
Action: Mouse scrolled (271, 224) with delta (0, 0)
Screenshot: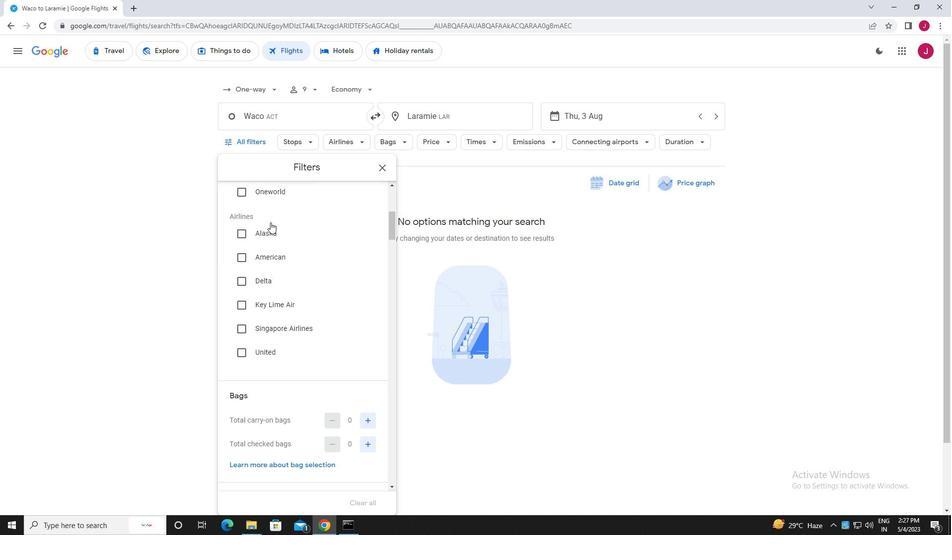 
Action: Mouse moved to (272, 218)
Screenshot: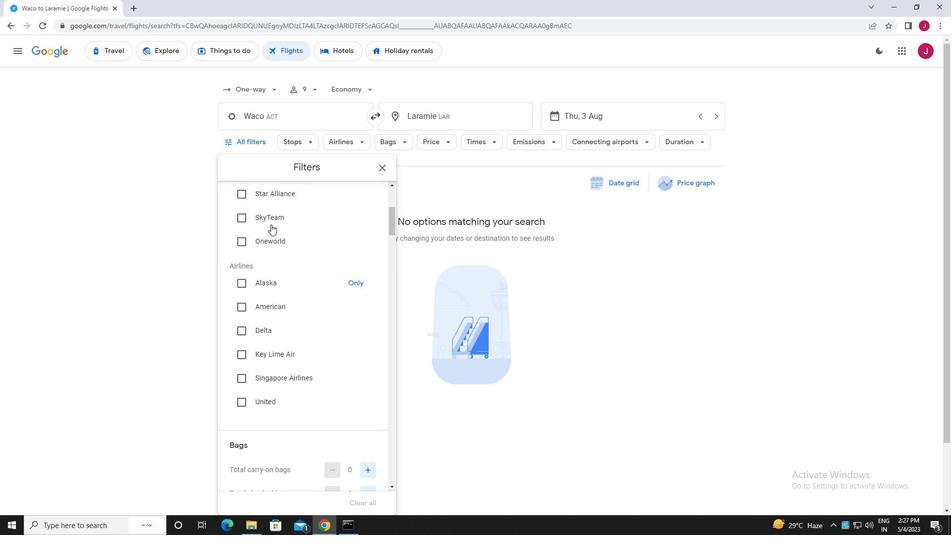 
Action: Mouse scrolled (272, 218) with delta (0, 0)
Screenshot: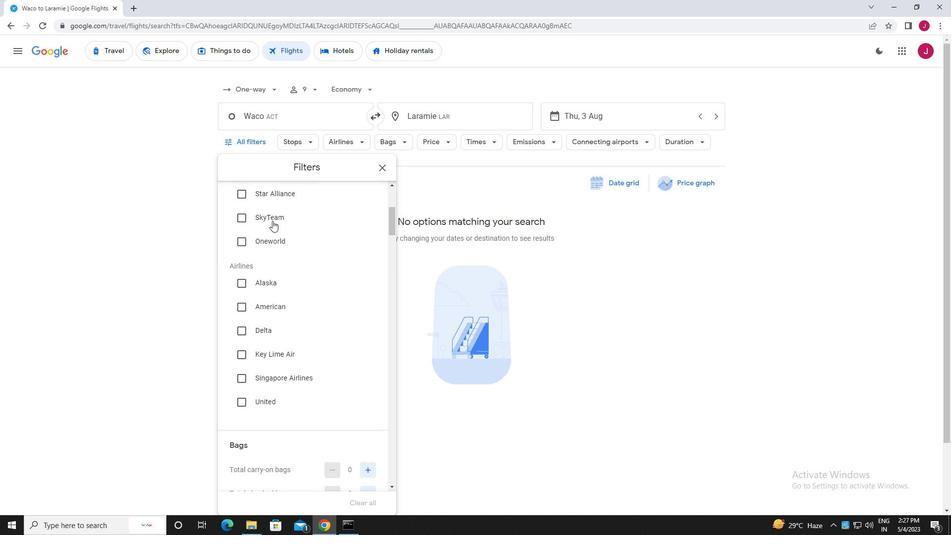 
Action: Mouse moved to (272, 219)
Screenshot: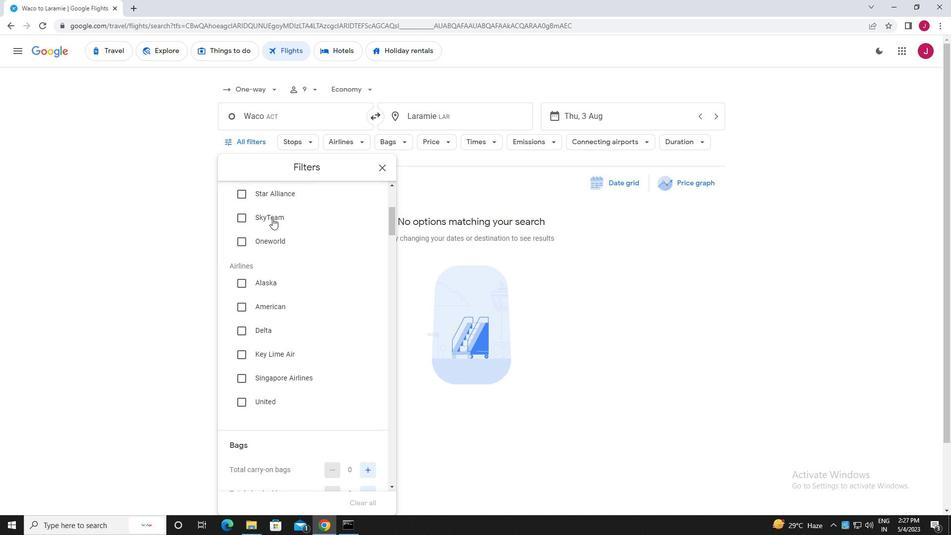 
Action: Mouse scrolled (272, 218) with delta (0, 0)
Screenshot: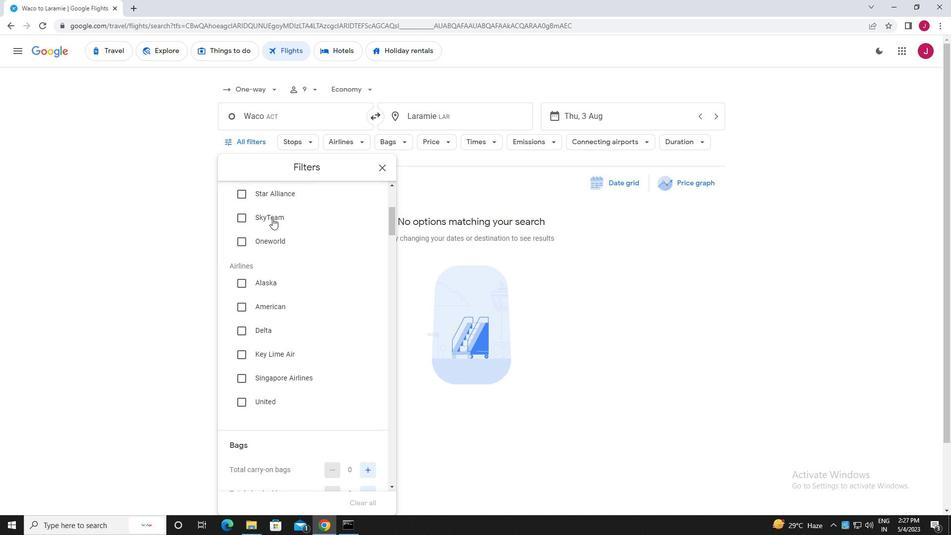 
Action: Mouse moved to (272, 223)
Screenshot: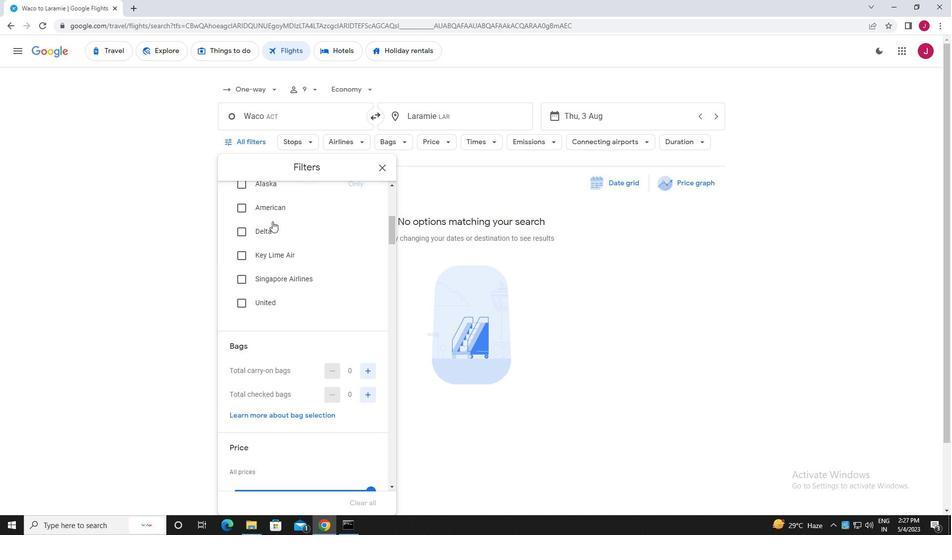 
Action: Mouse scrolled (272, 222) with delta (0, 0)
Screenshot: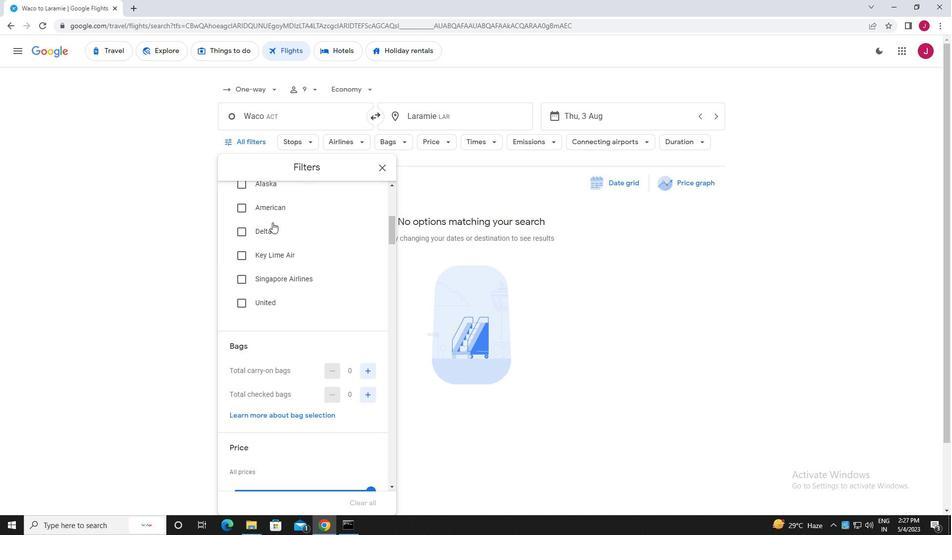 
Action: Mouse moved to (272, 223)
Screenshot: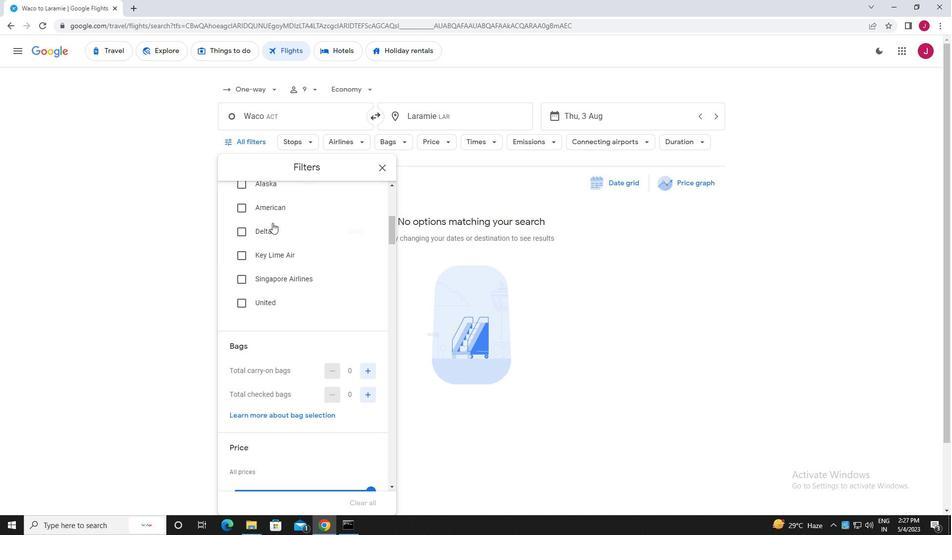 
Action: Mouse scrolled (272, 223) with delta (0, 0)
Screenshot: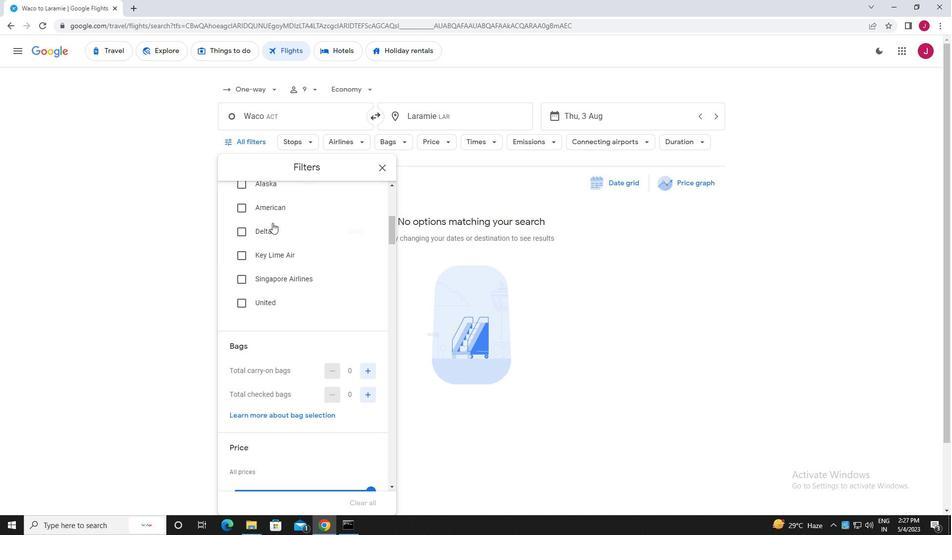 
Action: Mouse moved to (272, 223)
Screenshot: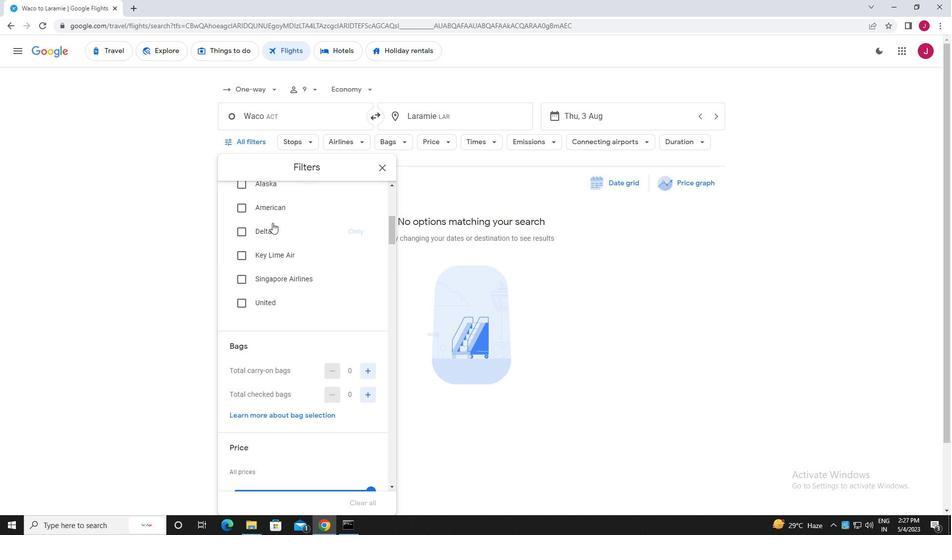 
Action: Mouse scrolled (272, 223) with delta (0, 0)
Screenshot: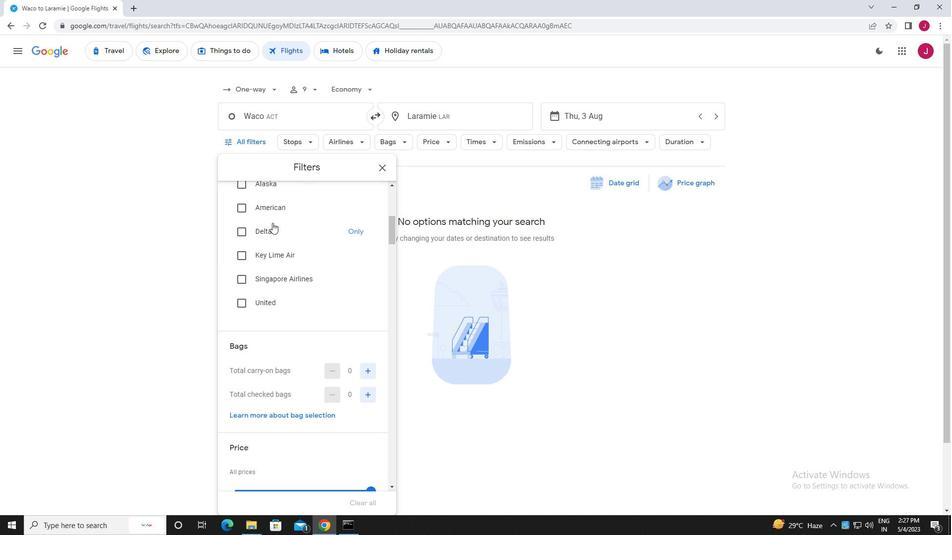 
Action: Mouse moved to (364, 222)
Screenshot: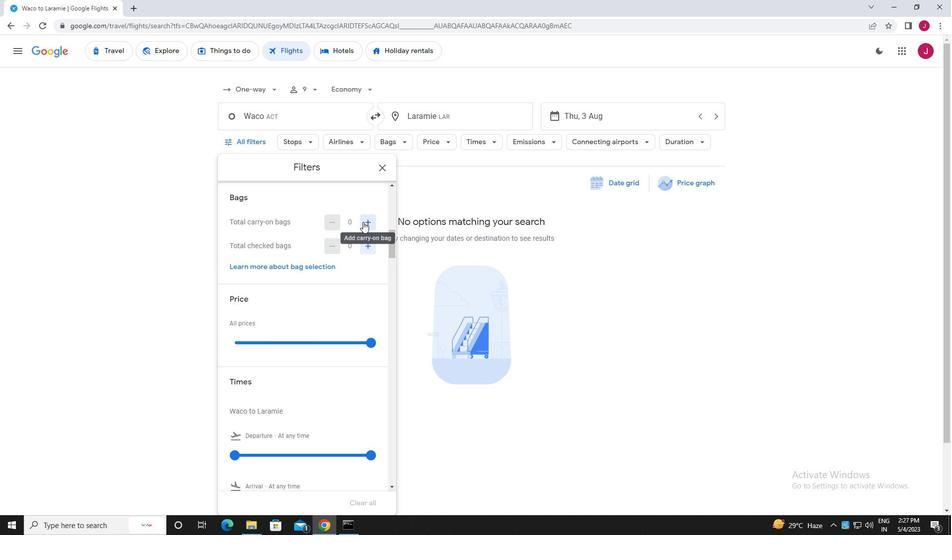 
Action: Mouse pressed left at (364, 222)
Screenshot: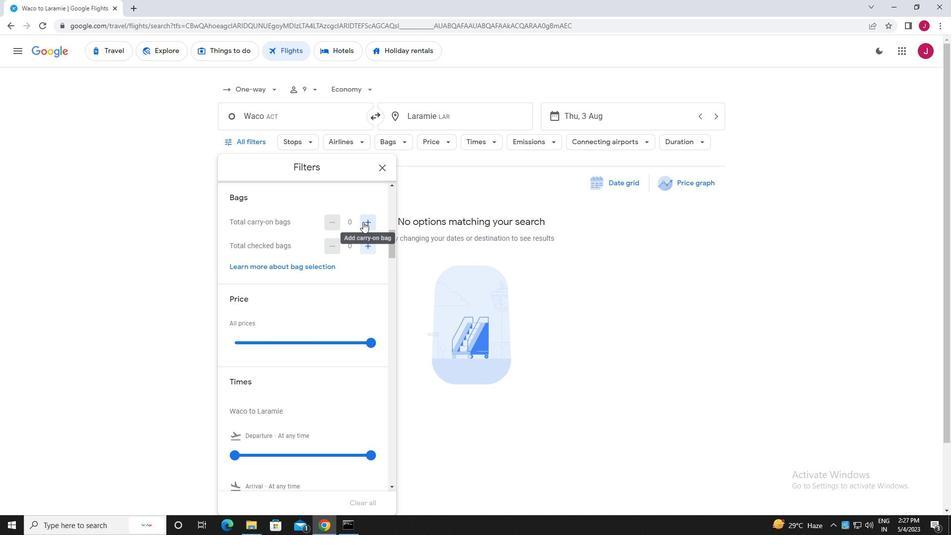 
Action: Mouse moved to (335, 224)
Screenshot: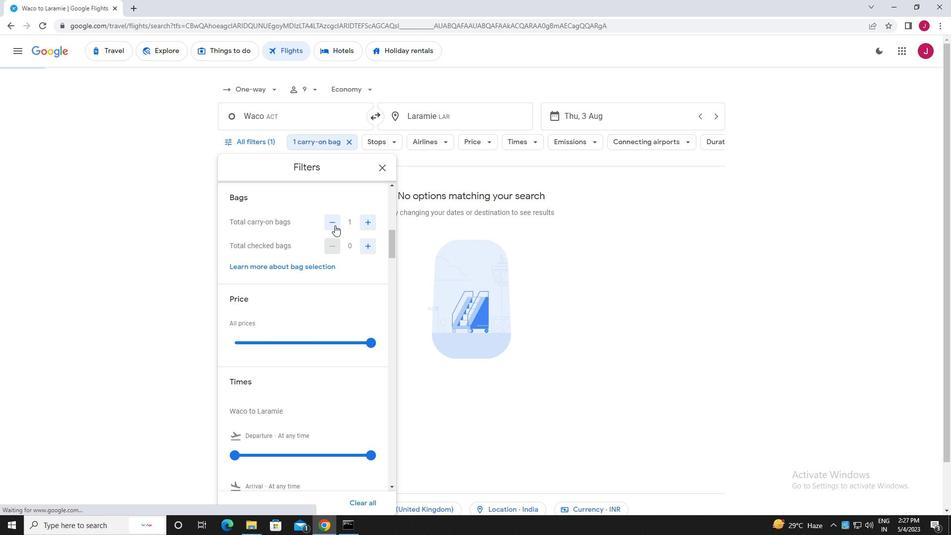 
Action: Mouse scrolled (335, 224) with delta (0, 0)
Screenshot: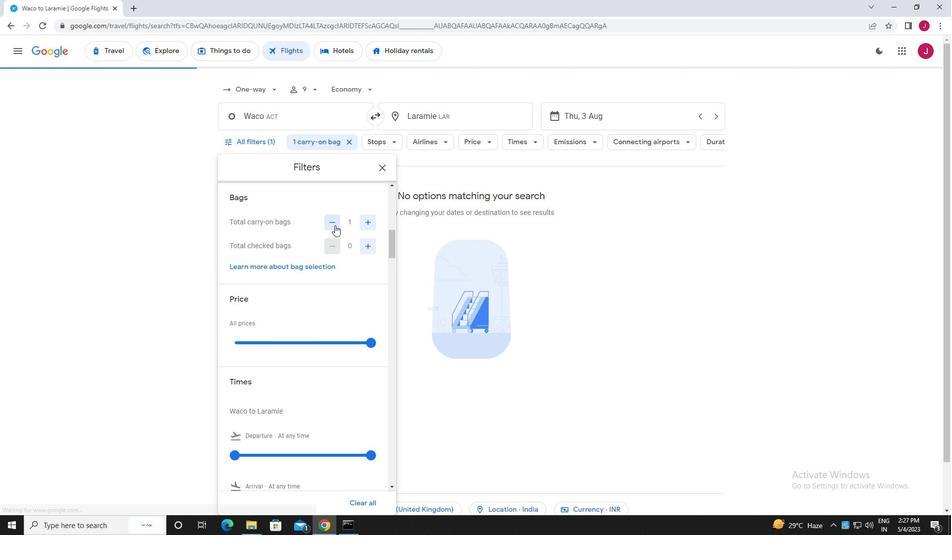 
Action: Mouse scrolled (335, 224) with delta (0, 0)
Screenshot: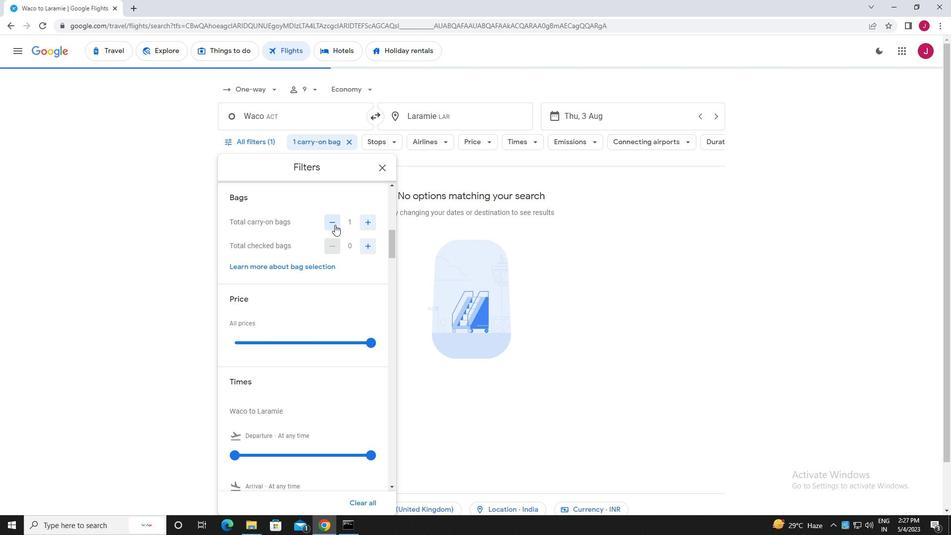
Action: Mouse moved to (372, 243)
Screenshot: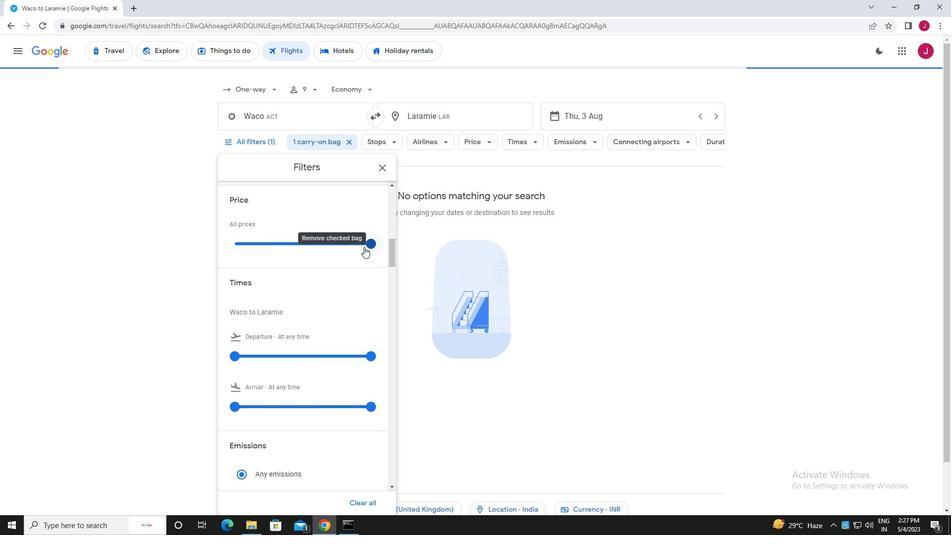
Action: Mouse pressed left at (372, 243)
Screenshot: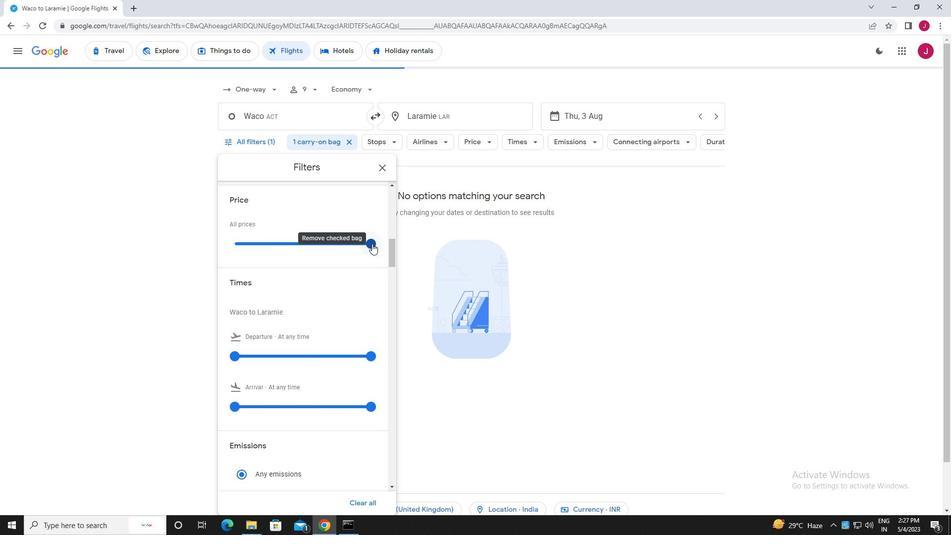 
Action: Mouse moved to (369, 240)
Screenshot: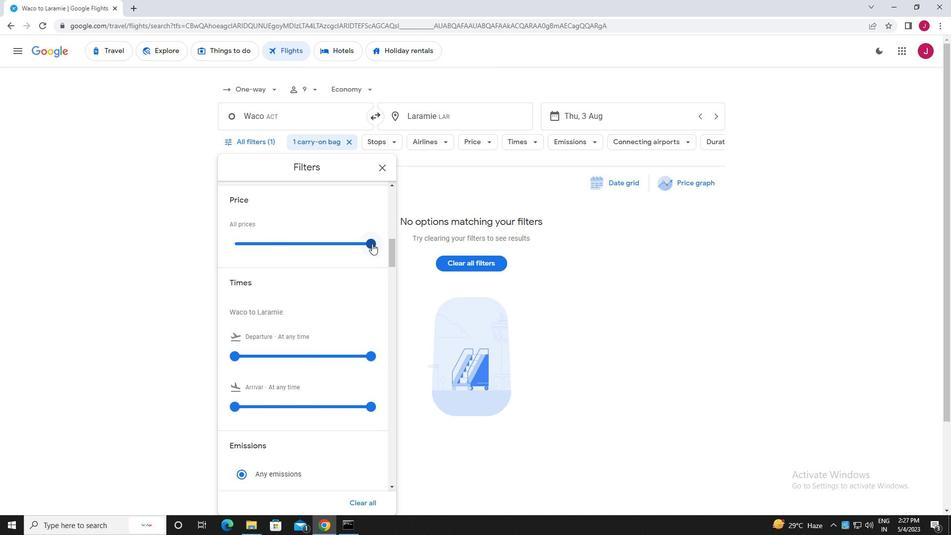 
Action: Mouse scrolled (369, 239) with delta (0, 0)
Screenshot: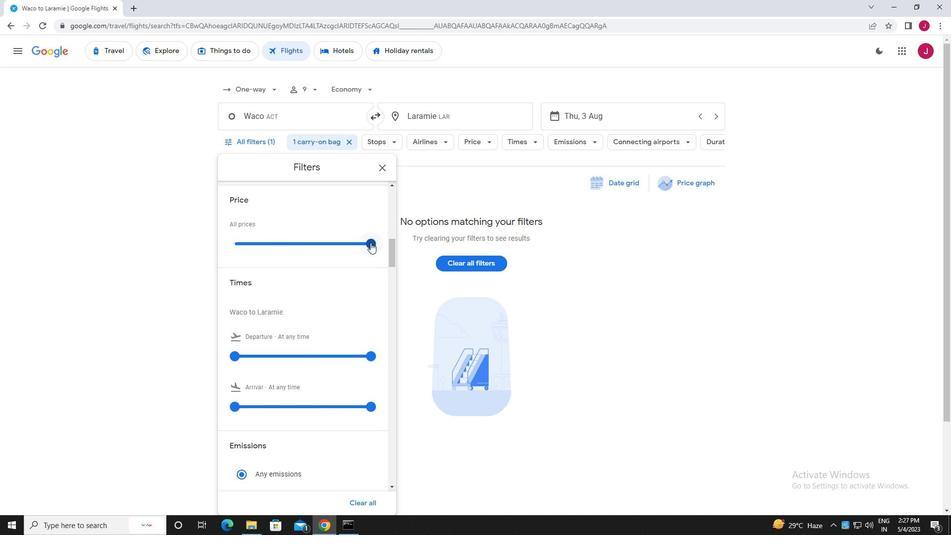 
Action: Mouse moved to (369, 240)
Screenshot: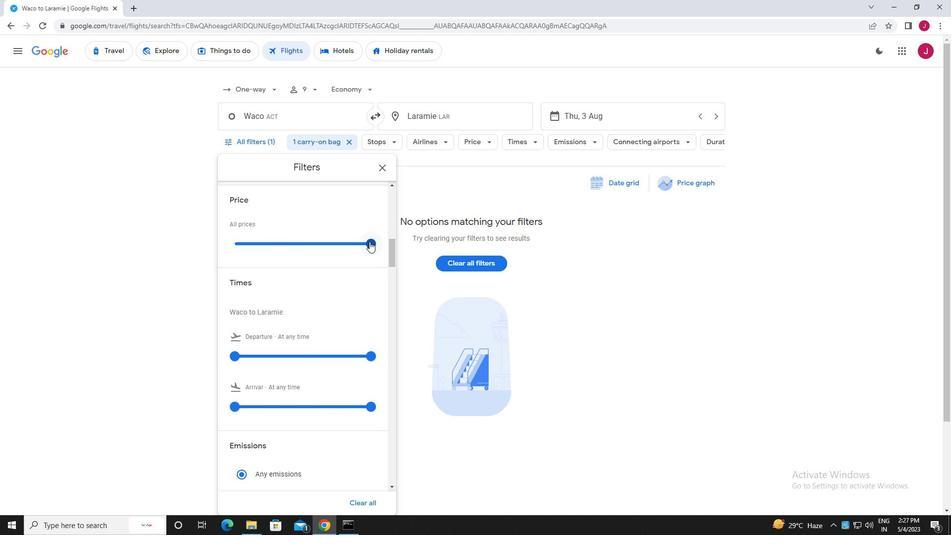 
Action: Mouse scrolled (369, 239) with delta (0, 0)
Screenshot: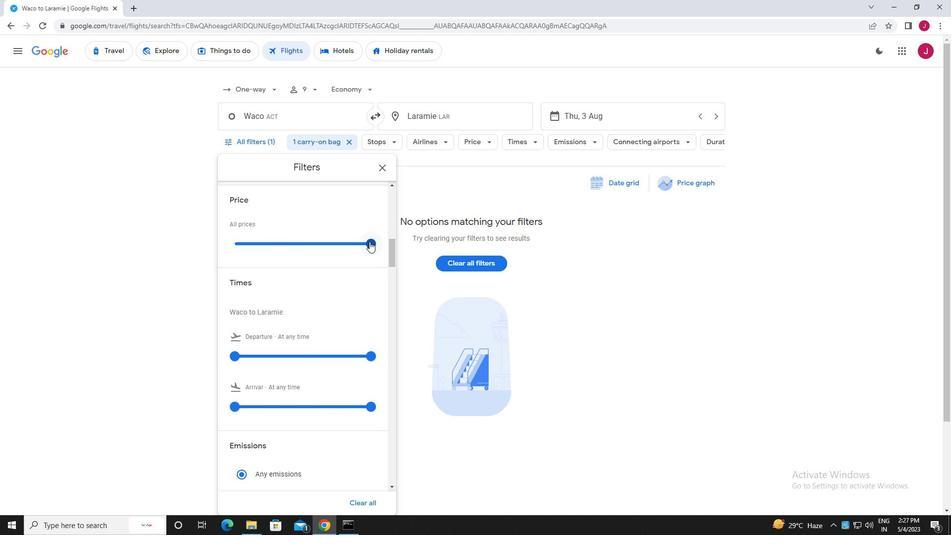 
Action: Mouse scrolled (369, 239) with delta (0, 0)
Screenshot: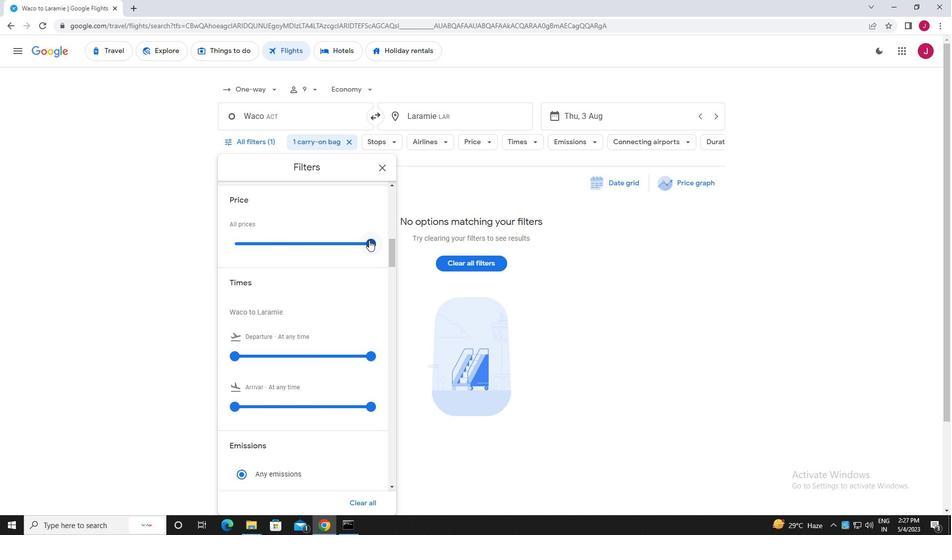 
Action: Mouse moved to (237, 206)
Screenshot: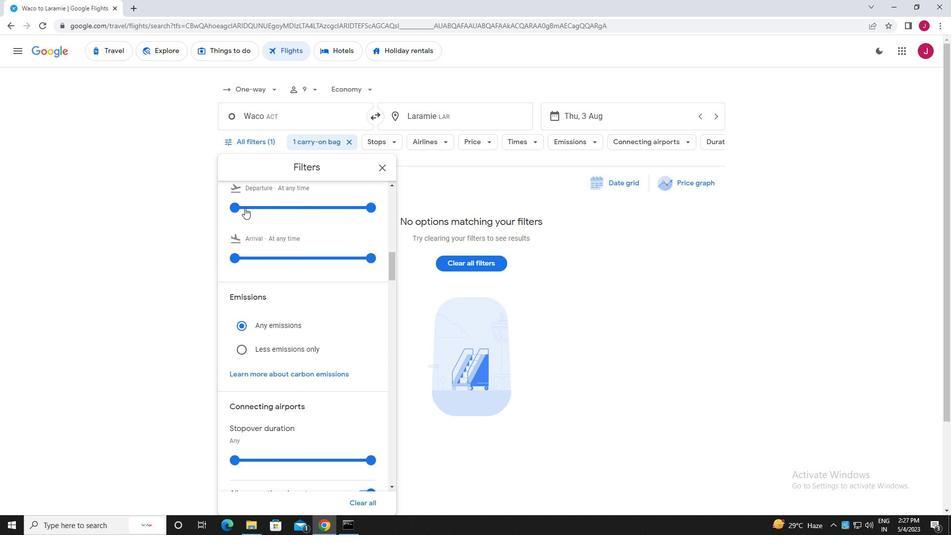 
Action: Mouse pressed left at (237, 206)
Screenshot: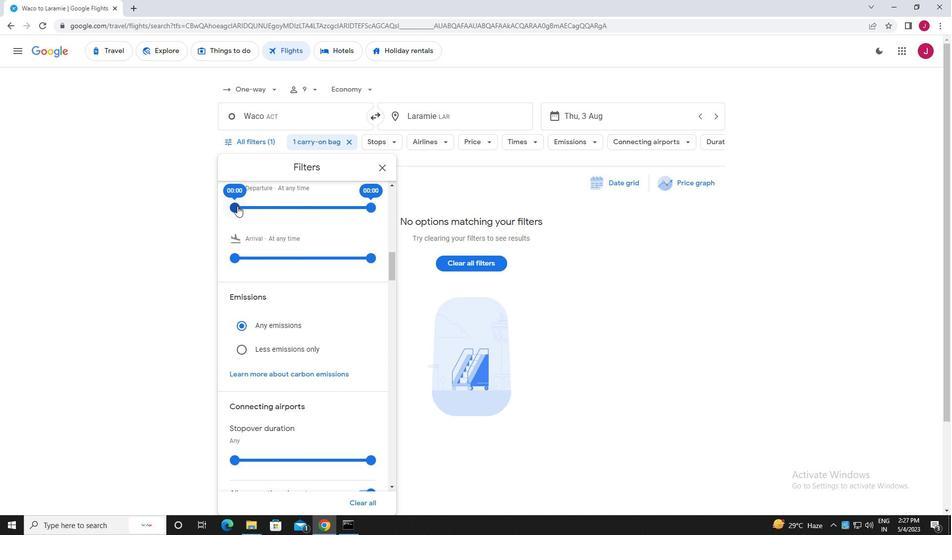 
Action: Mouse moved to (369, 210)
Screenshot: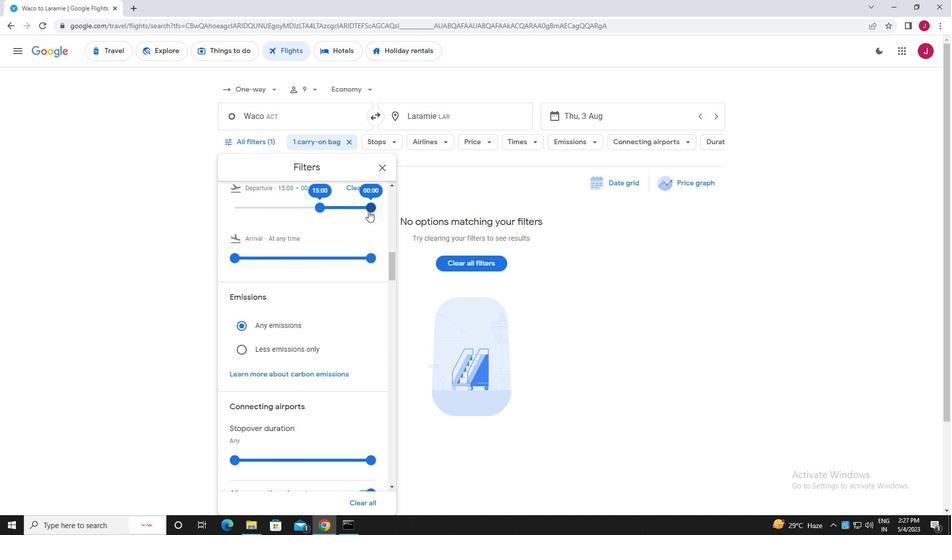 
Action: Mouse pressed left at (369, 210)
Screenshot: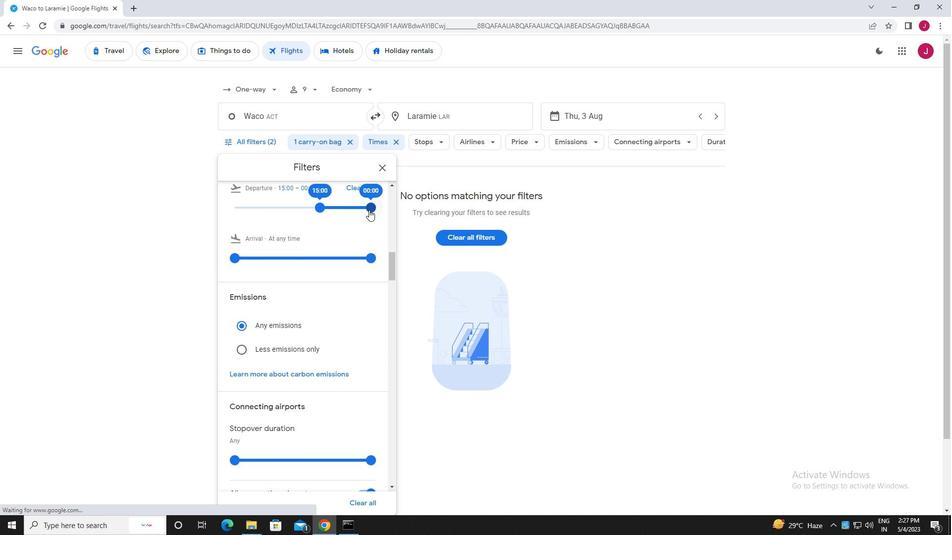 
Action: Mouse moved to (386, 168)
Screenshot: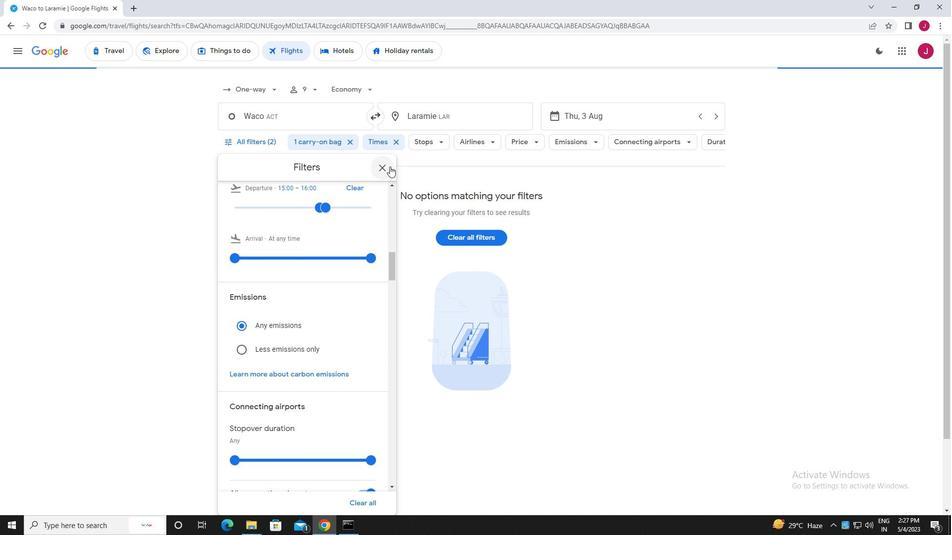 
Action: Mouse pressed left at (386, 168)
Screenshot: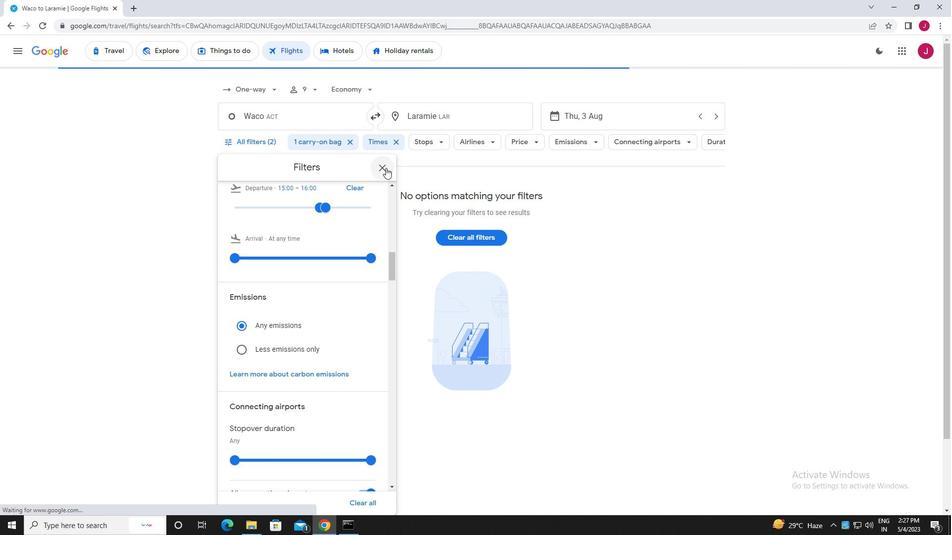 
Action: Mouse moved to (384, 168)
Screenshot: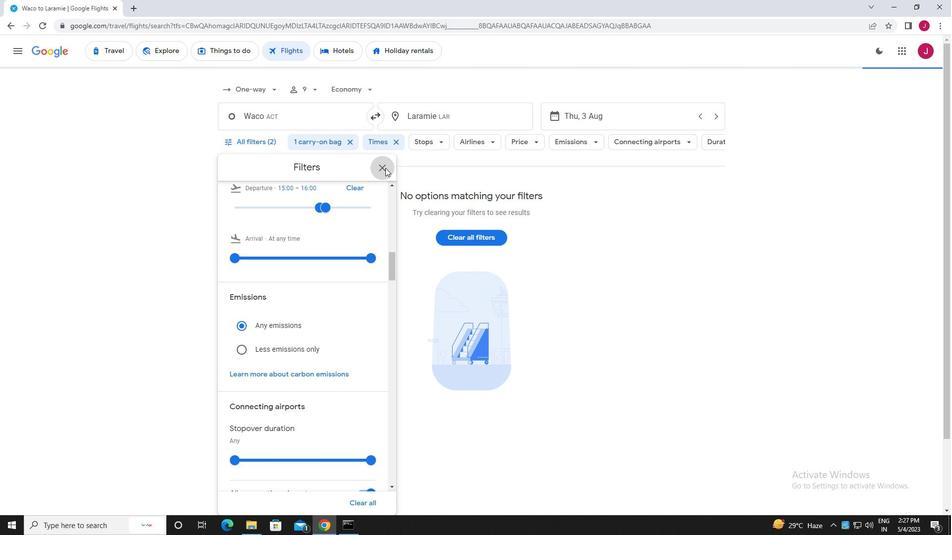 
